 Task: Open Card Product Development Planning in Board Market Analysis for International Expansion to Workspace Customer Service Software and add a team member Softage.2@softage.net, a label Orange, a checklist Astronomy, an attachment from your computer, a color Orange and finally, add a card description 'Plan and execute company team-building retreat with a focus on personal branding' and a comment 'We should approach this task with a sense of humility, recognizing that there is always more to learn and improve upon.'. Add a start date 'Jan 06, 1900' with a due date 'Jan 13, 1900'
Action: Mouse moved to (429, 152)
Screenshot: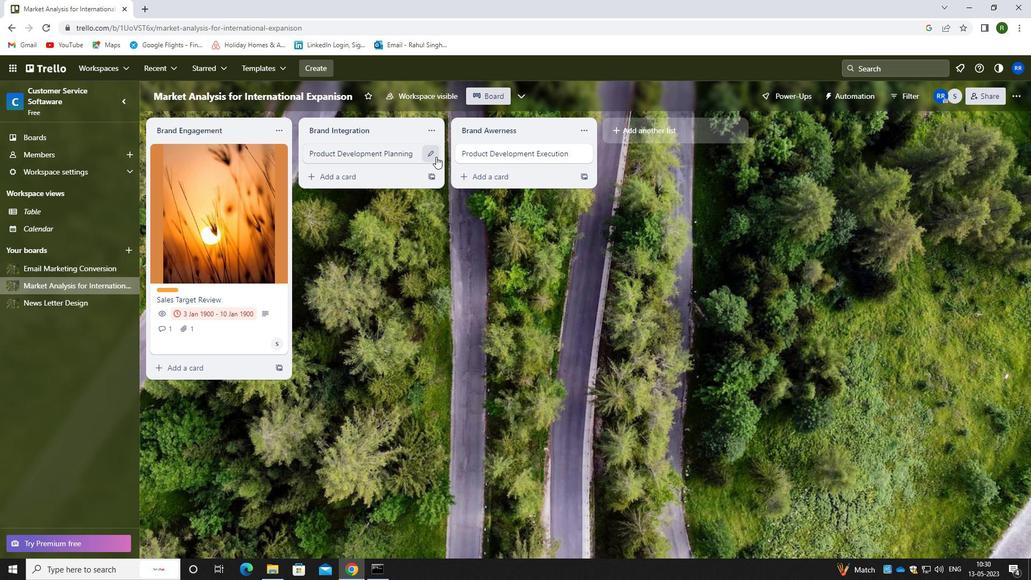 
Action: Mouse pressed left at (429, 152)
Screenshot: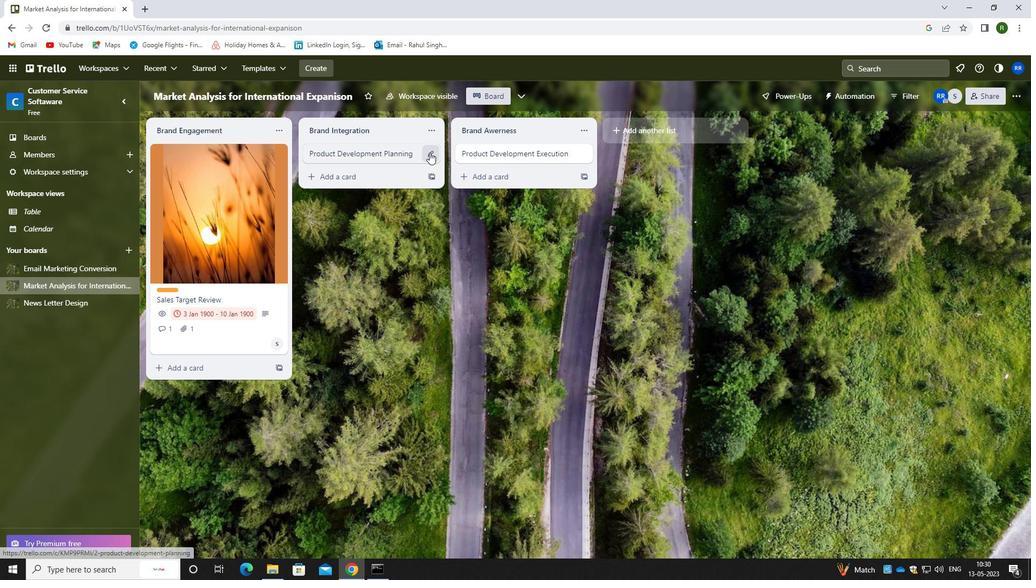 
Action: Mouse moved to (488, 152)
Screenshot: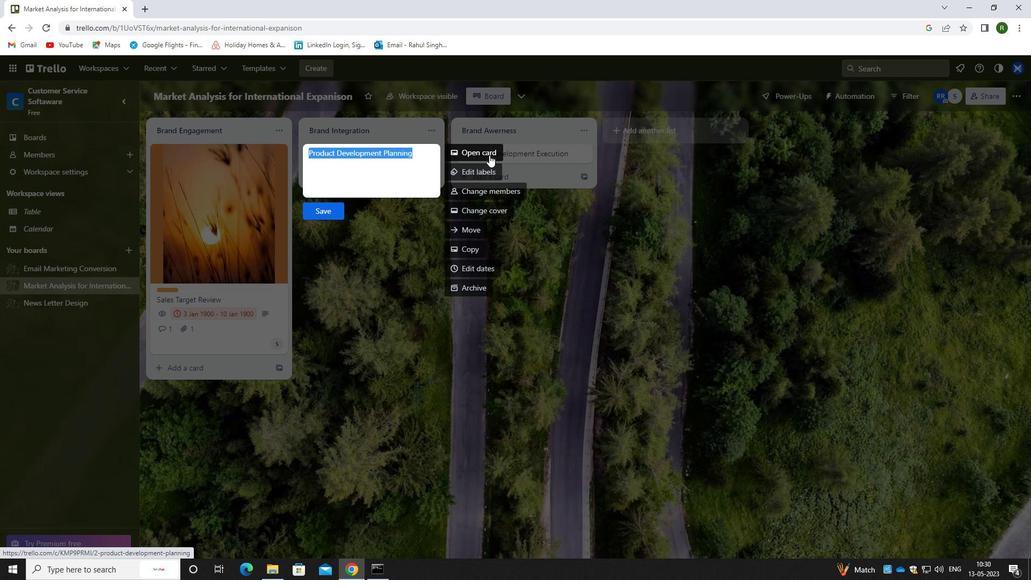 
Action: Mouse pressed left at (488, 152)
Screenshot: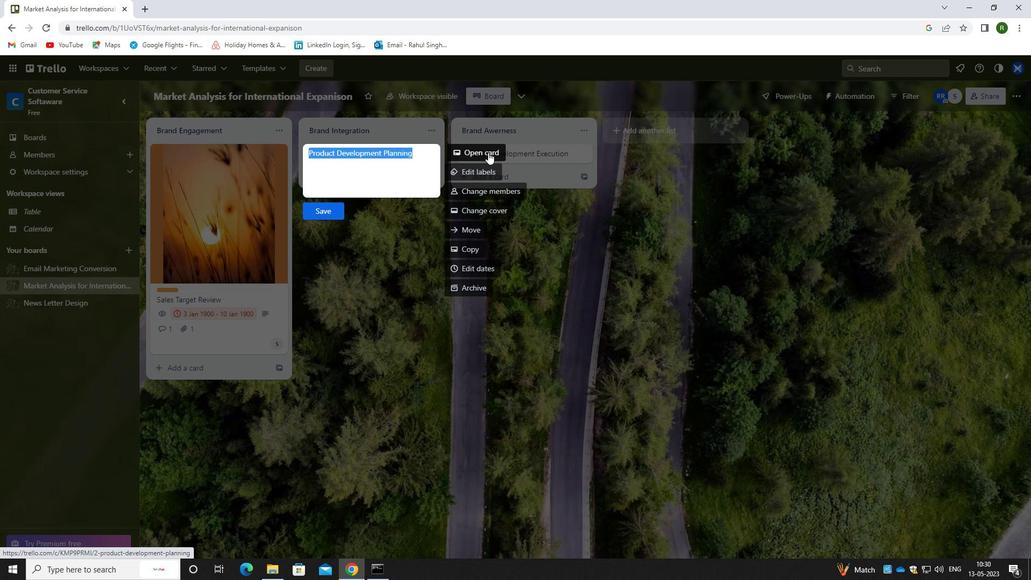 
Action: Mouse moved to (649, 187)
Screenshot: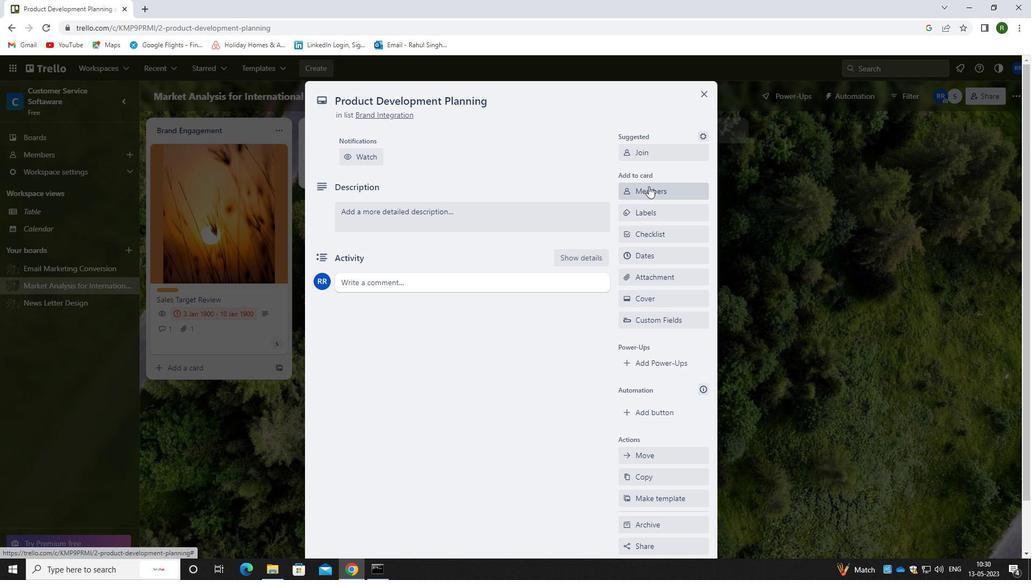 
Action: Mouse pressed left at (649, 187)
Screenshot: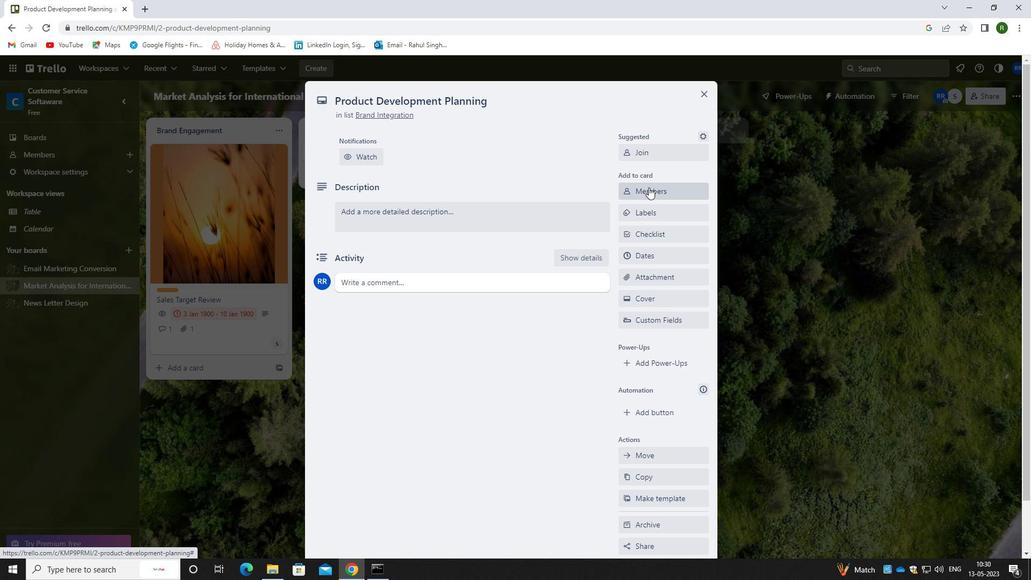 
Action: Mouse moved to (660, 247)
Screenshot: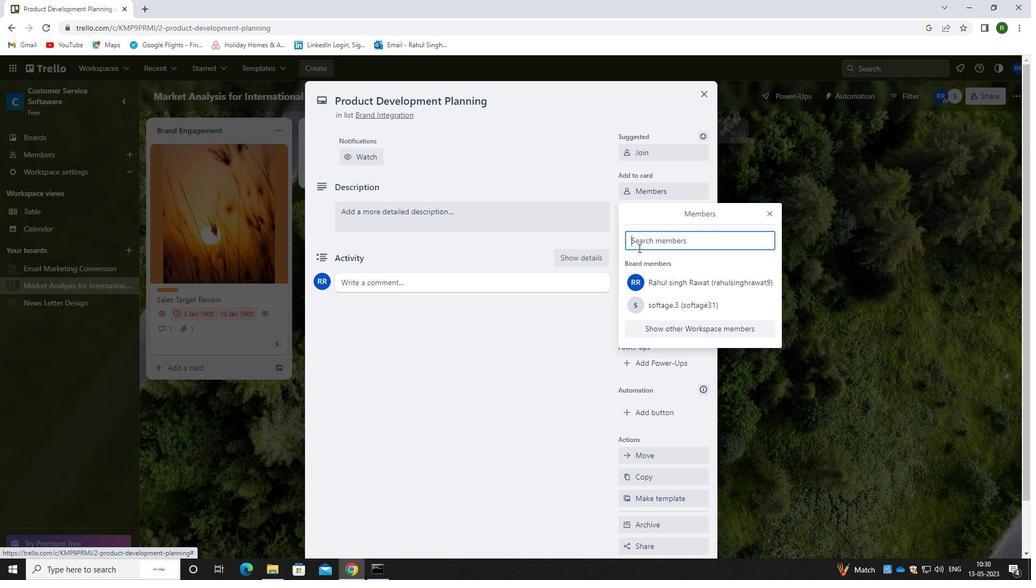 
Action: Key pressed <Key.caps_lock>s<Key.caps_lock>Oftage.2<Key.shift>@SOFTAGE.NET
Screenshot: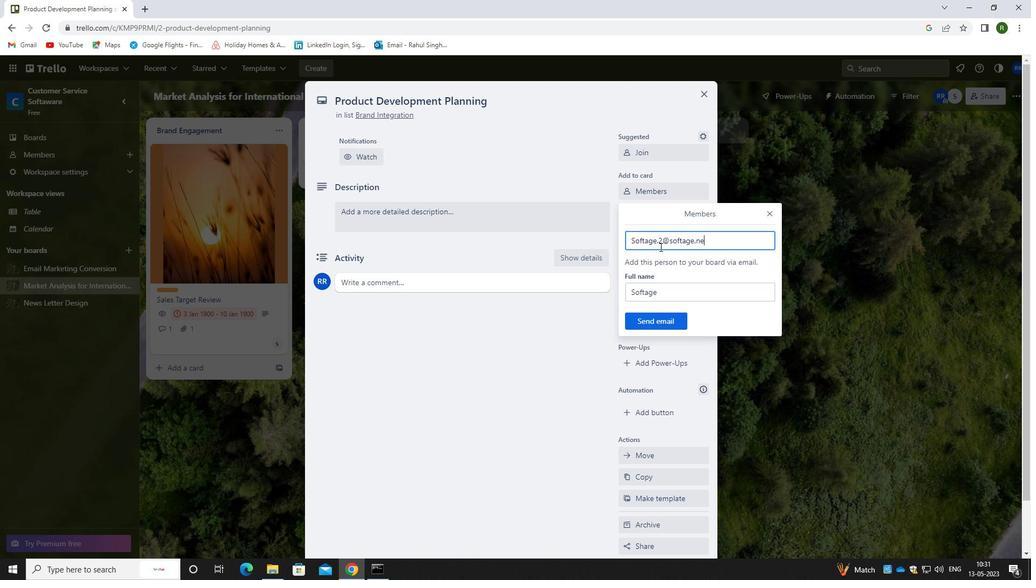
Action: Mouse moved to (666, 323)
Screenshot: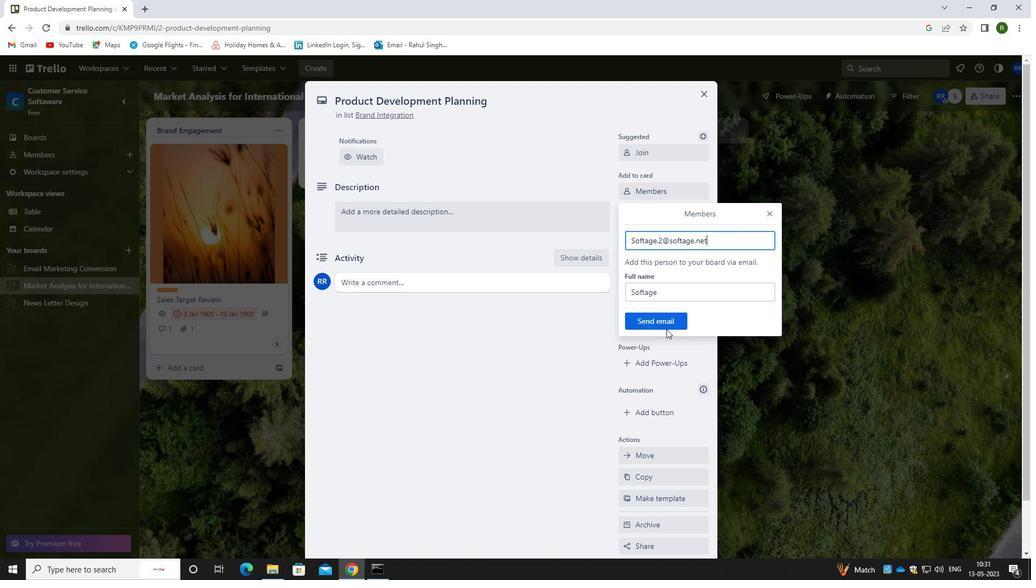 
Action: Mouse pressed left at (666, 323)
Screenshot: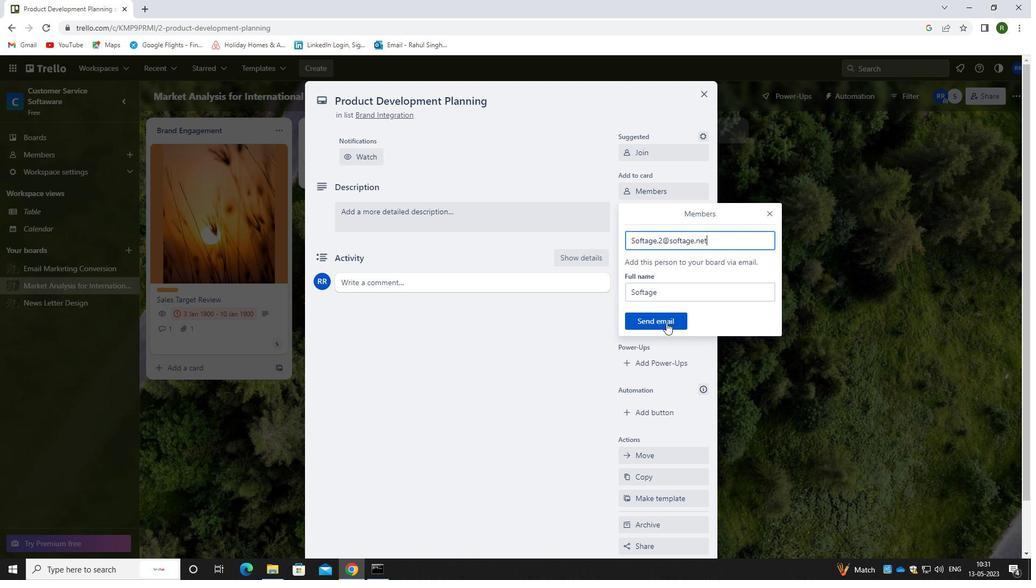 
Action: Mouse moved to (664, 217)
Screenshot: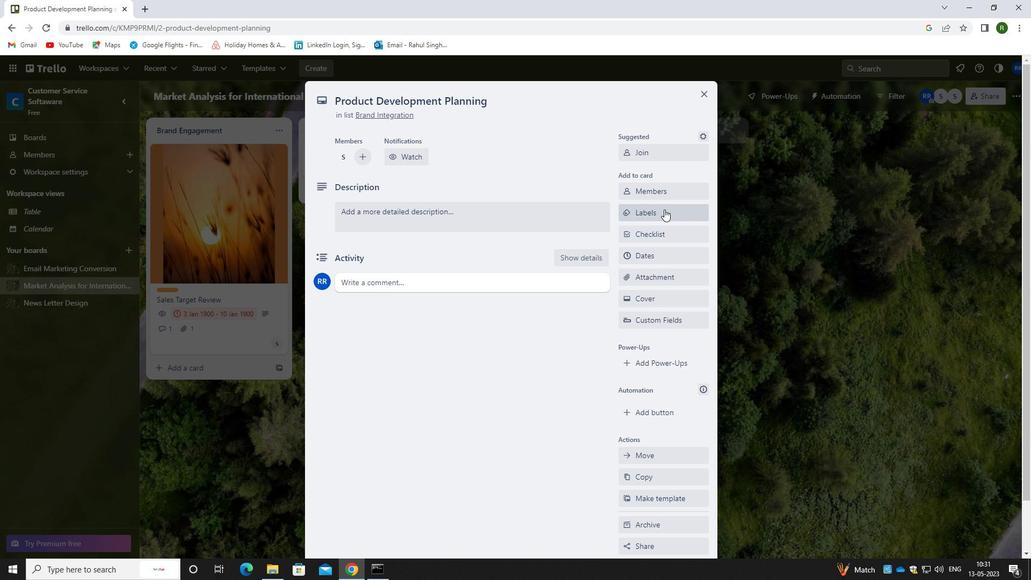 
Action: Mouse pressed left at (664, 217)
Screenshot: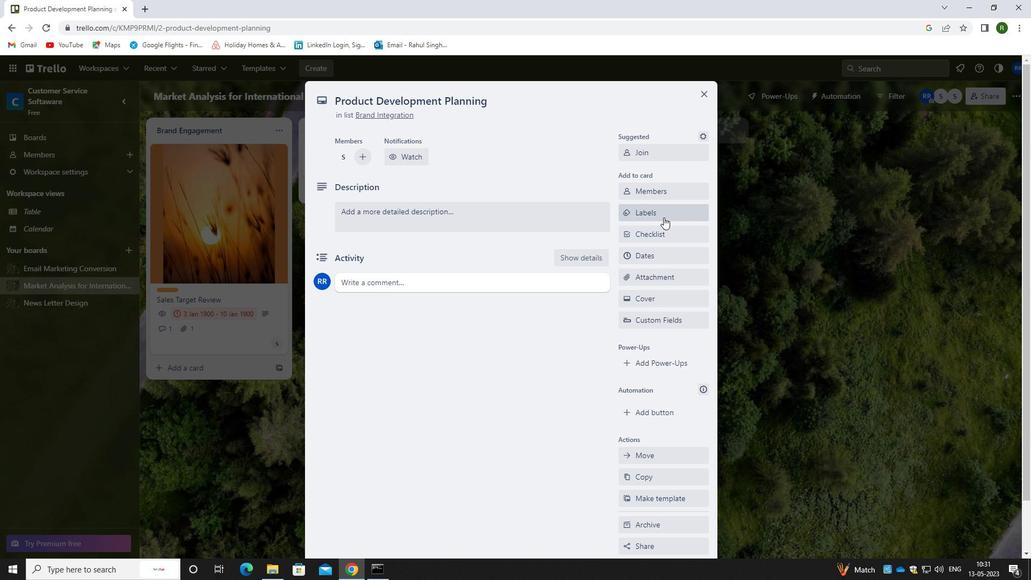 
Action: Mouse moved to (651, 237)
Screenshot: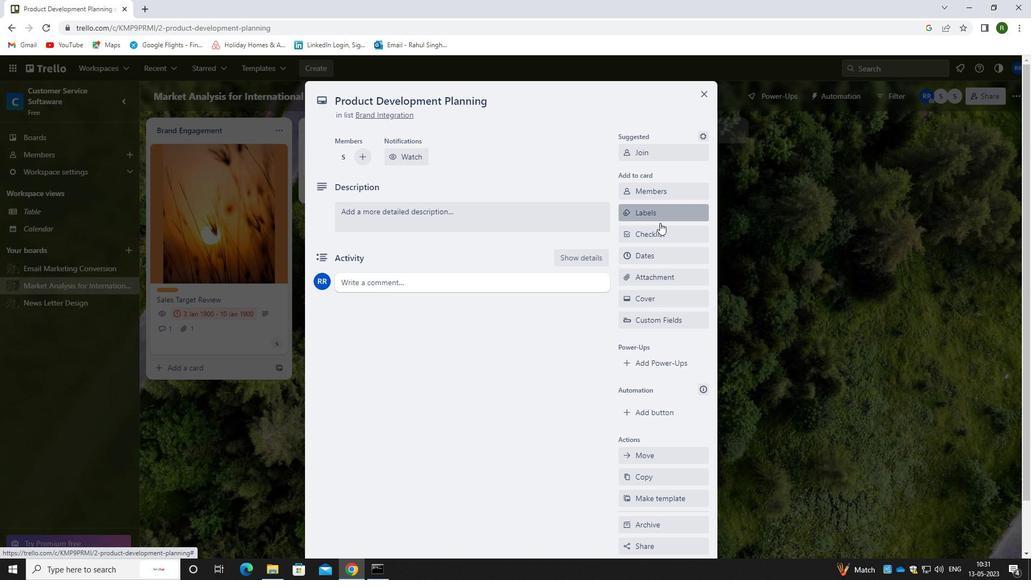 
Action: Key pressed ORANF<Key.backspace>GE
Screenshot: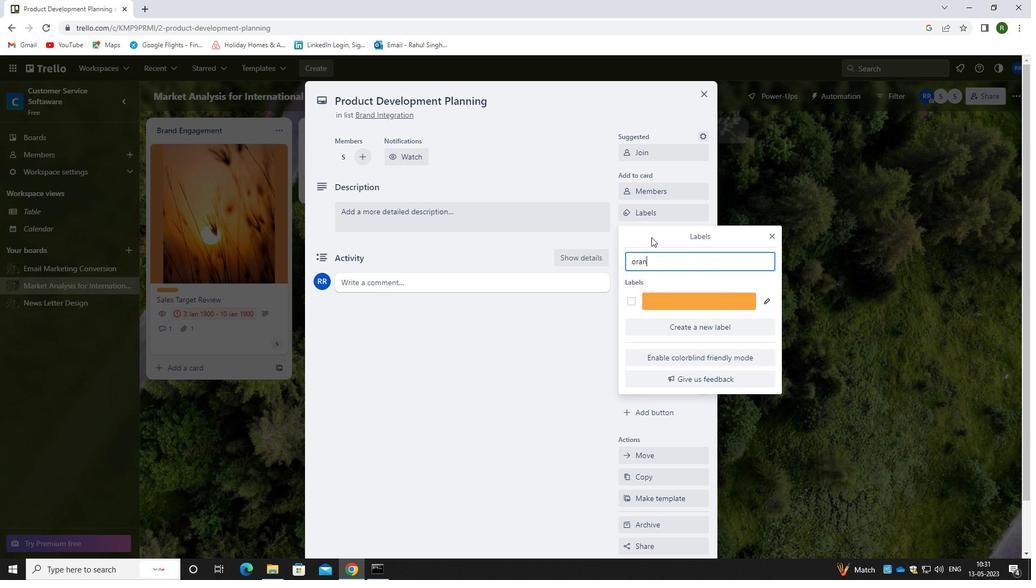 
Action: Mouse moved to (626, 299)
Screenshot: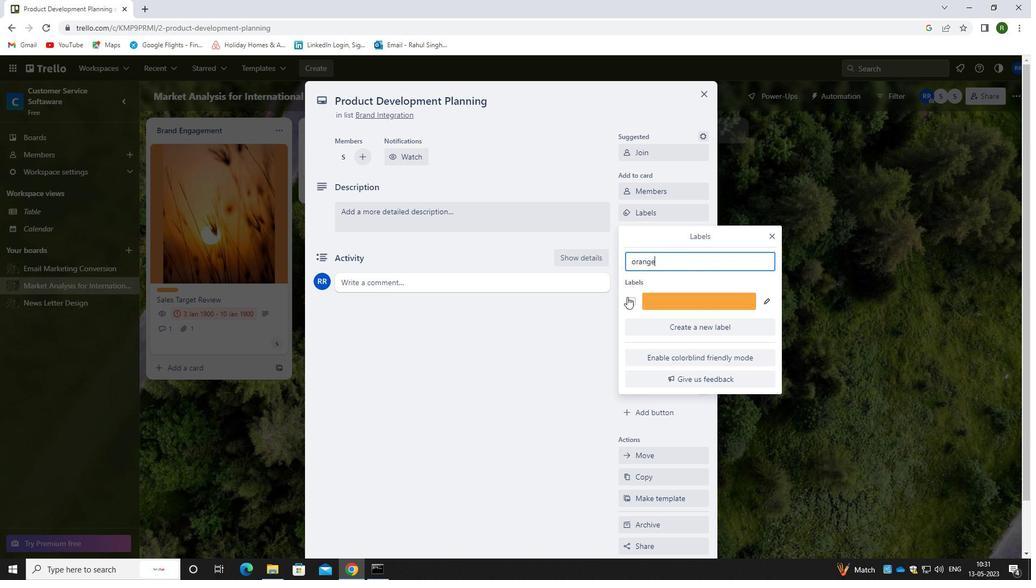
Action: Mouse pressed left at (626, 299)
Screenshot: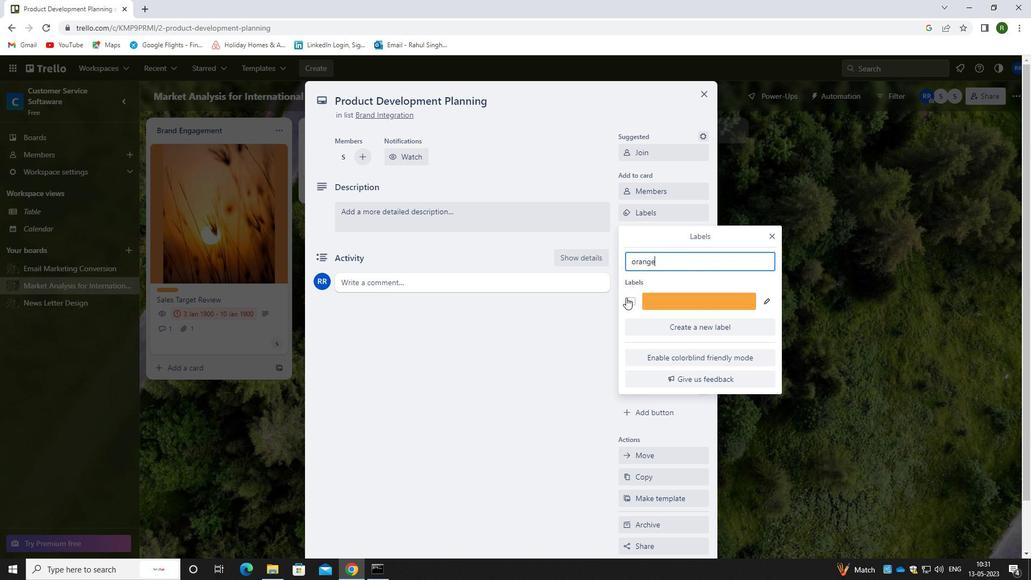 
Action: Mouse moved to (512, 460)
Screenshot: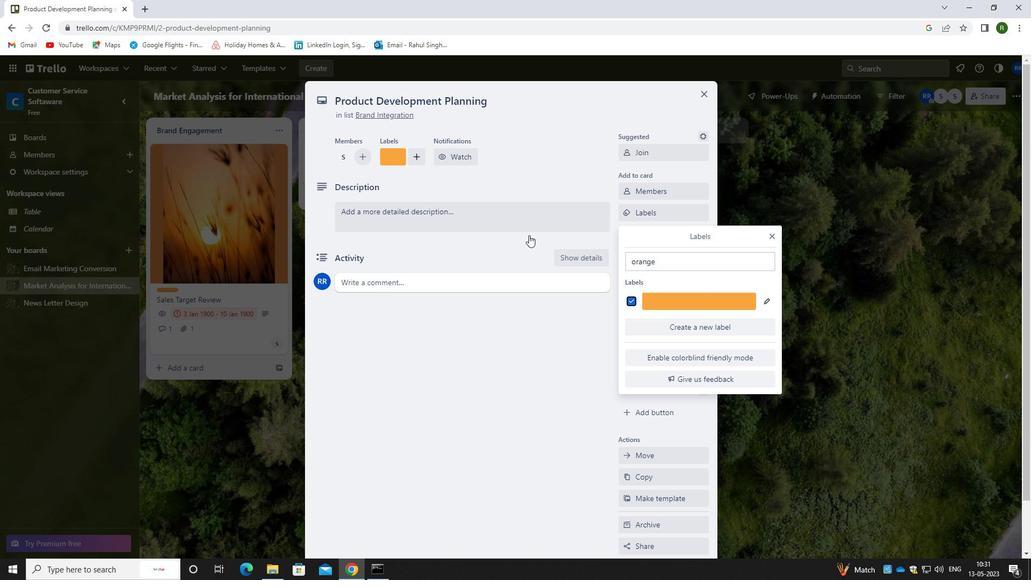 
Action: Mouse pressed left at (512, 460)
Screenshot: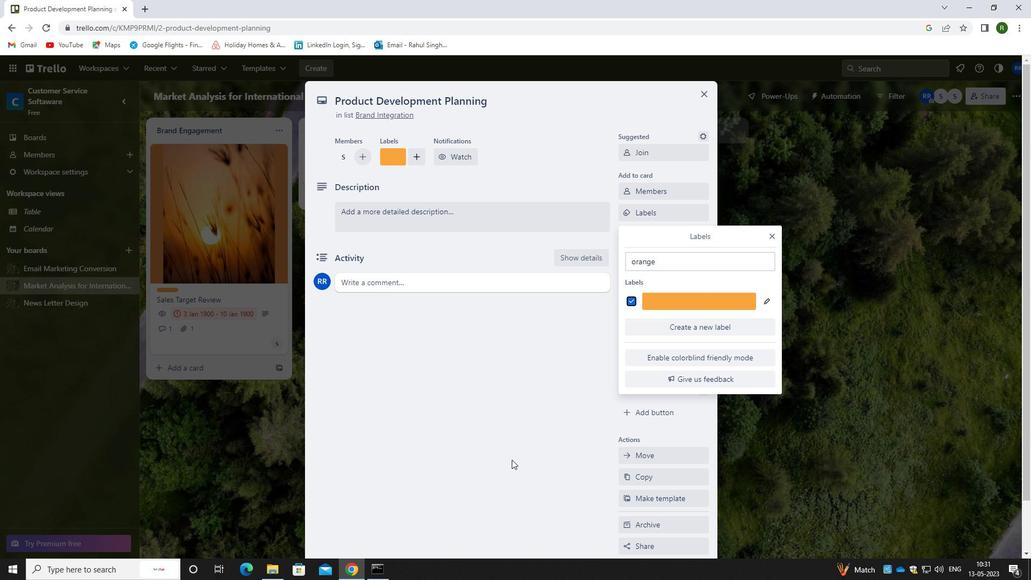 
Action: Mouse moved to (657, 229)
Screenshot: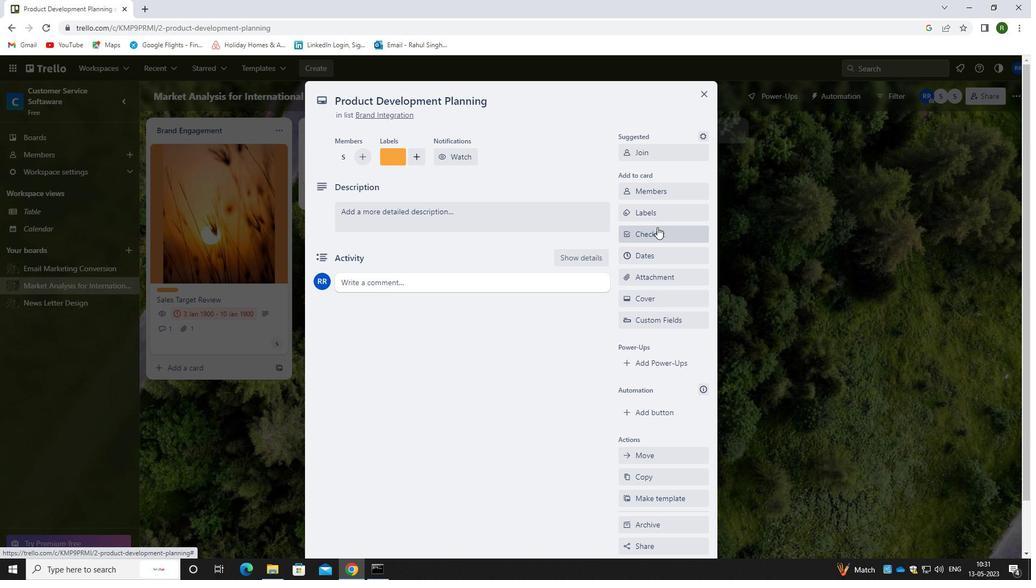 
Action: Mouse pressed left at (657, 229)
Screenshot: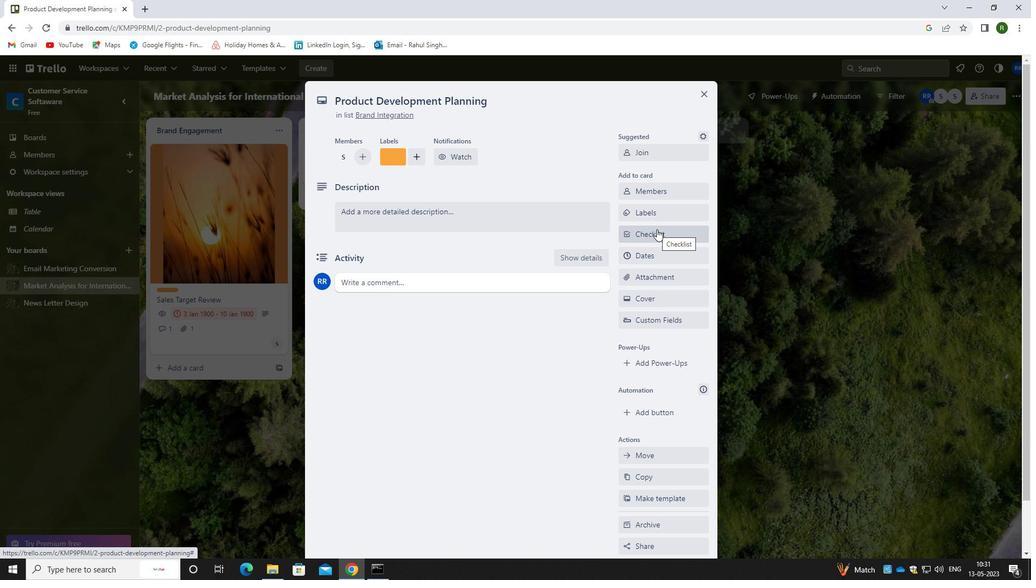 
Action: Mouse moved to (495, 411)
Screenshot: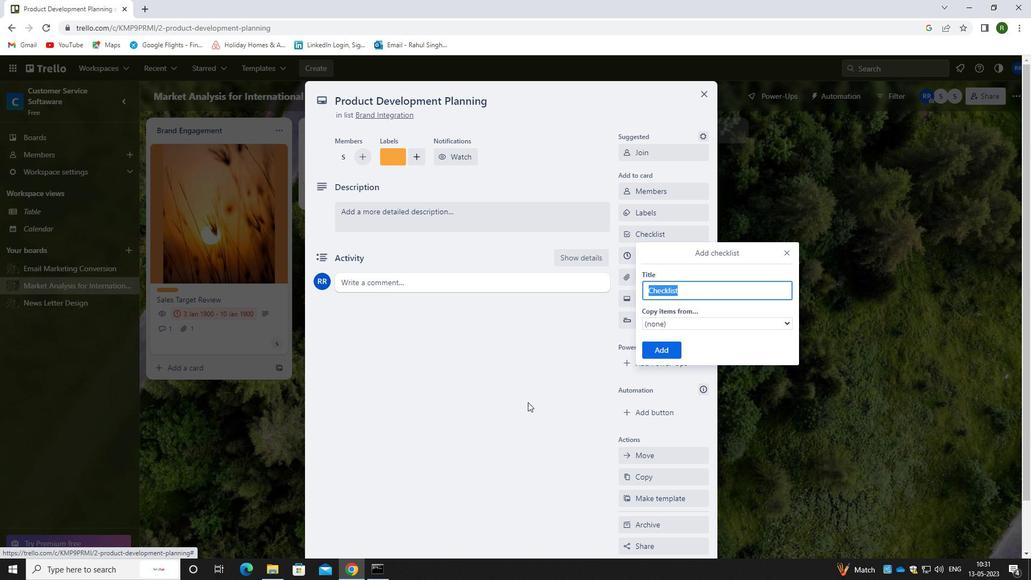 
Action: Key pressed <Key.shift>ASTR
Screenshot: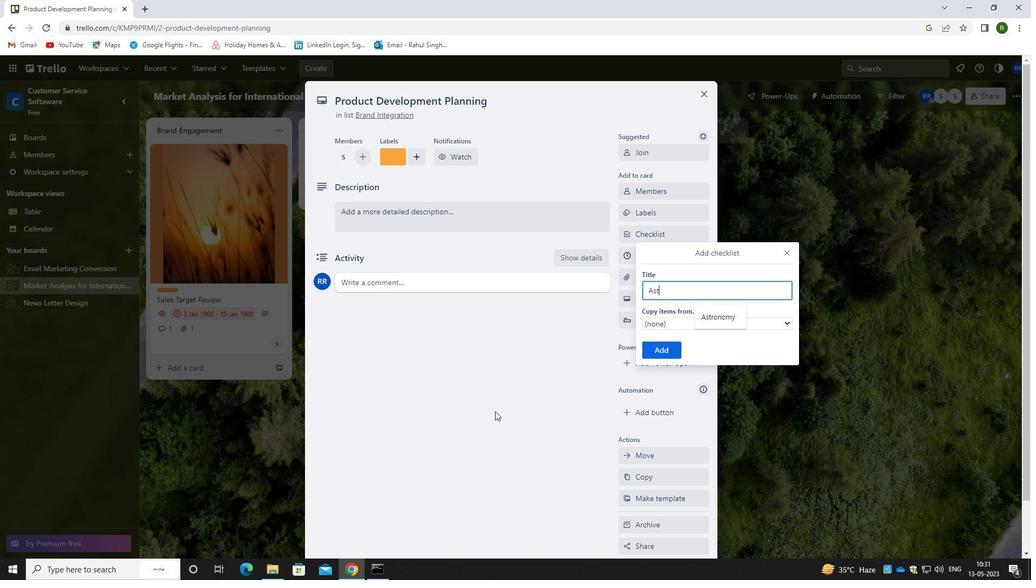 
Action: Mouse moved to (733, 322)
Screenshot: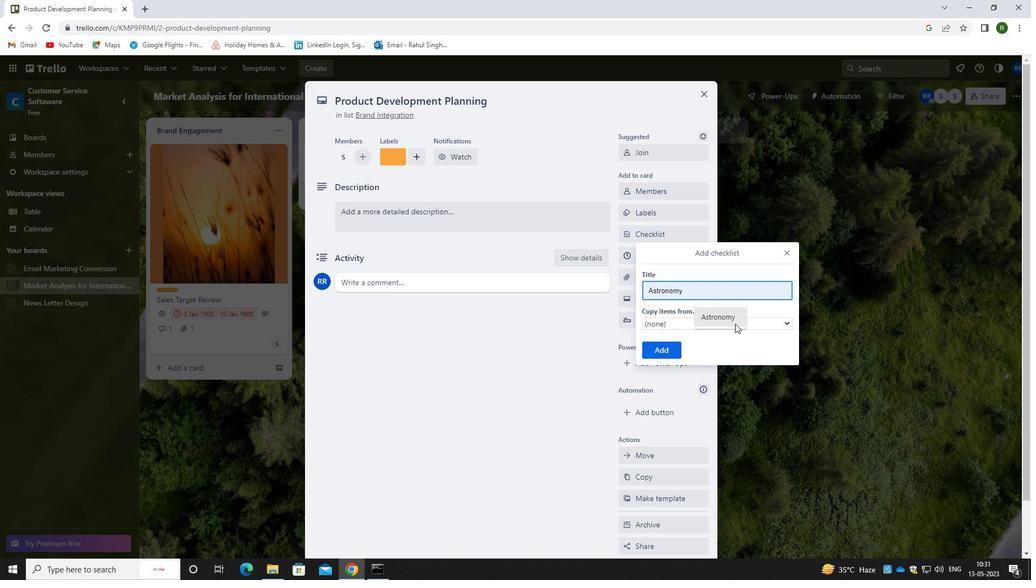 
Action: Mouse pressed left at (733, 322)
Screenshot: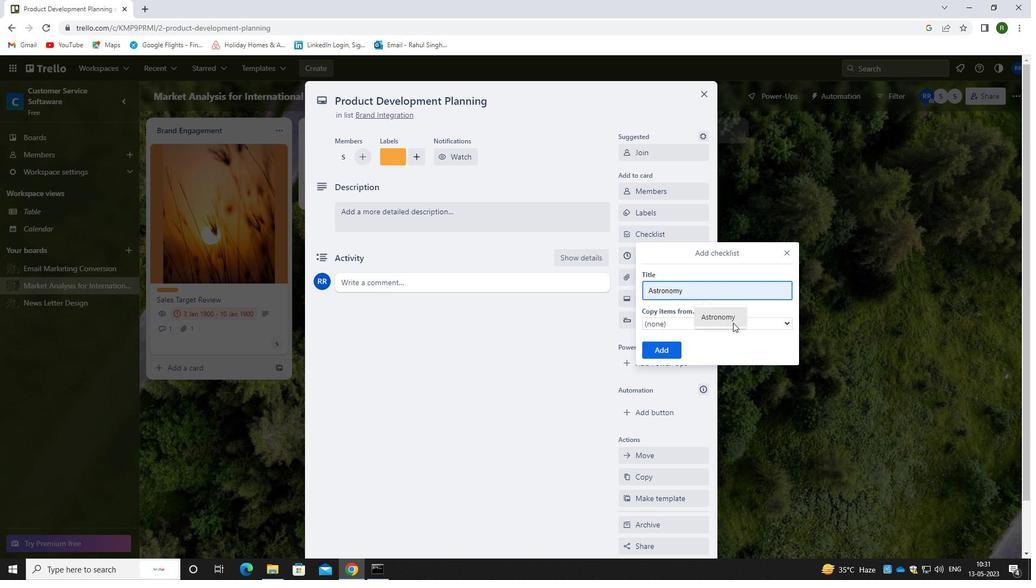 
Action: Mouse moved to (670, 350)
Screenshot: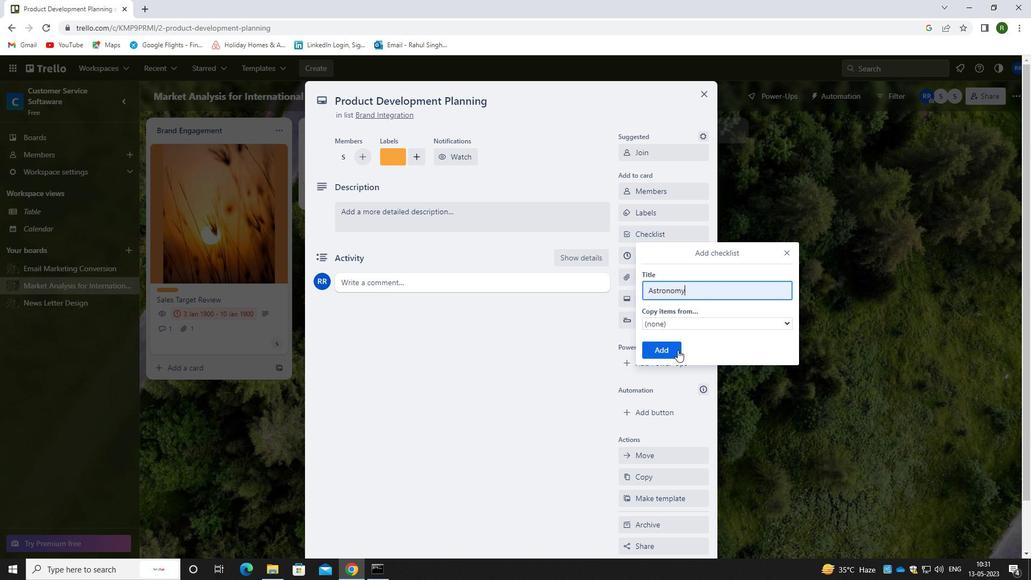 
Action: Mouse pressed left at (670, 350)
Screenshot: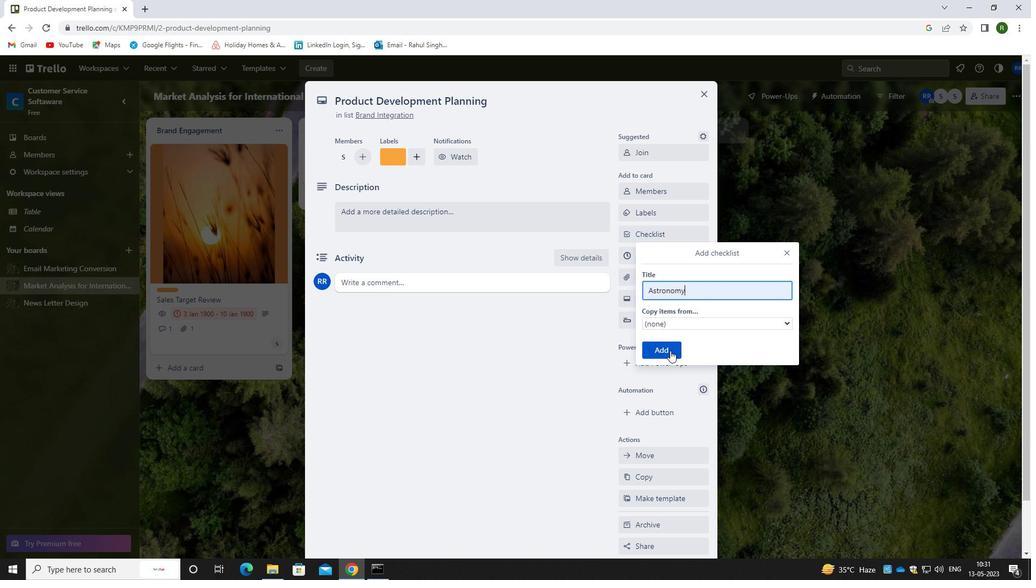 
Action: Mouse moved to (663, 278)
Screenshot: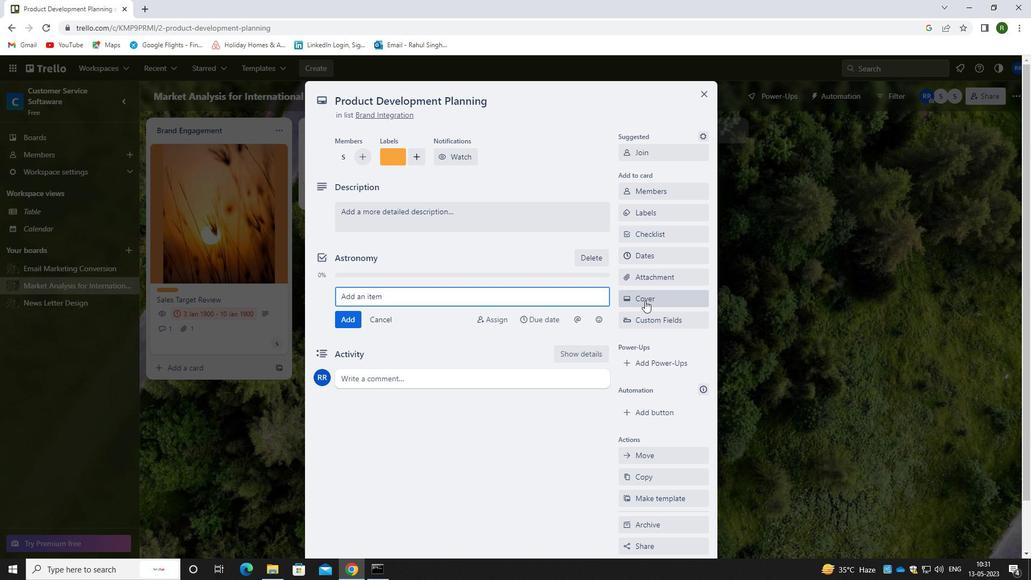 
Action: Mouse pressed left at (663, 278)
Screenshot: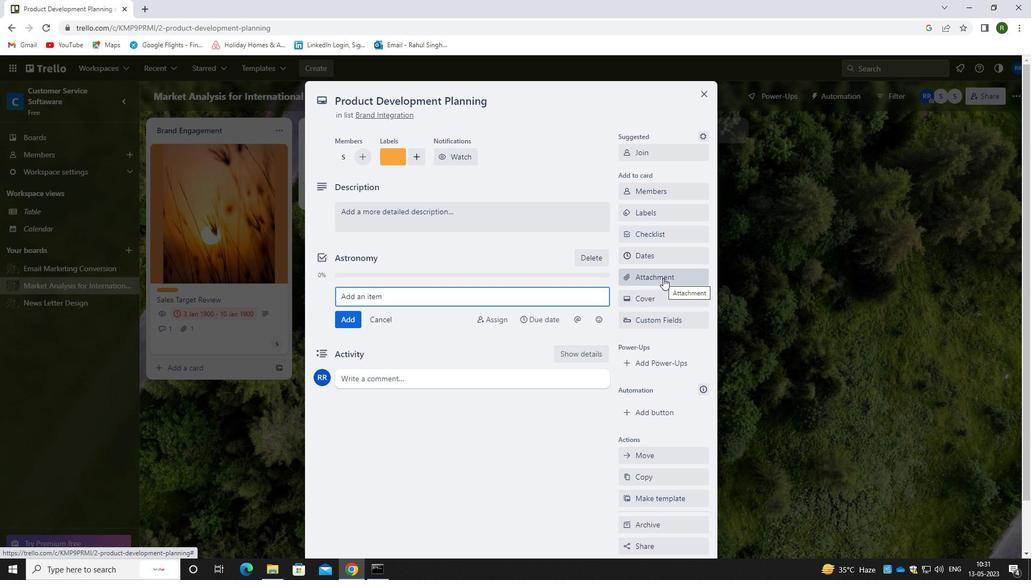 
Action: Mouse moved to (658, 326)
Screenshot: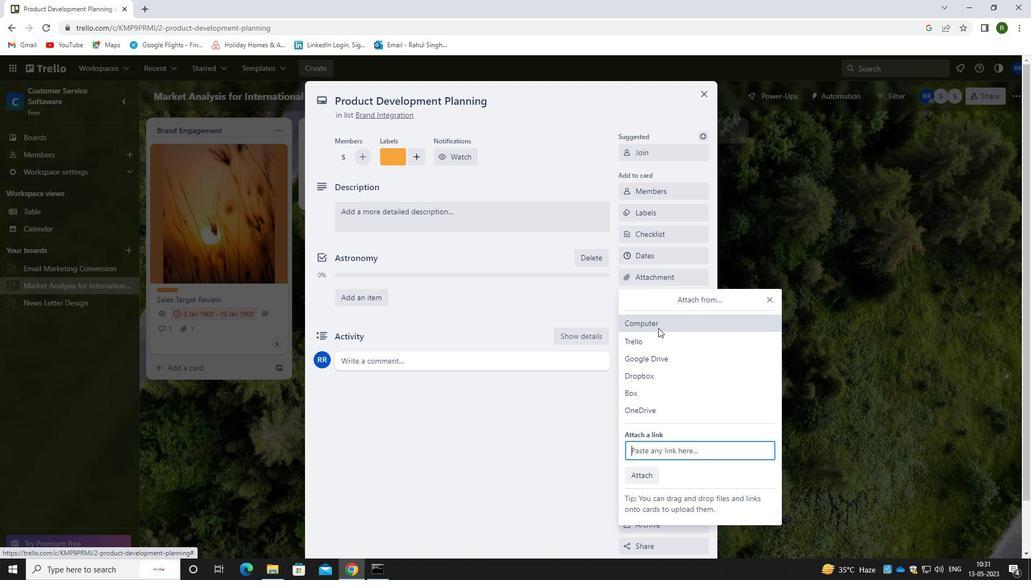 
Action: Mouse pressed left at (658, 326)
Screenshot: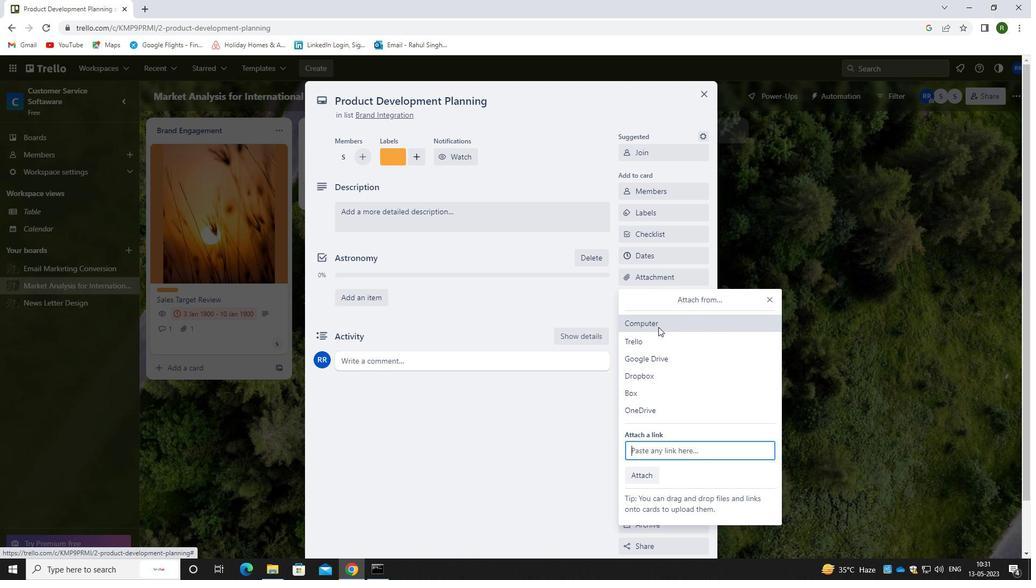 
Action: Mouse moved to (197, 113)
Screenshot: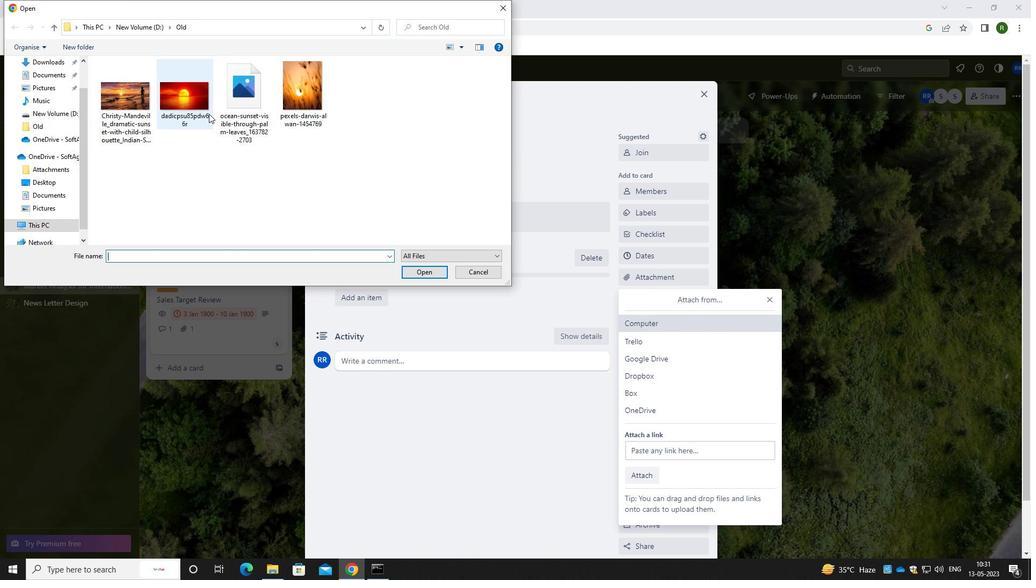 
Action: Mouse pressed left at (197, 113)
Screenshot: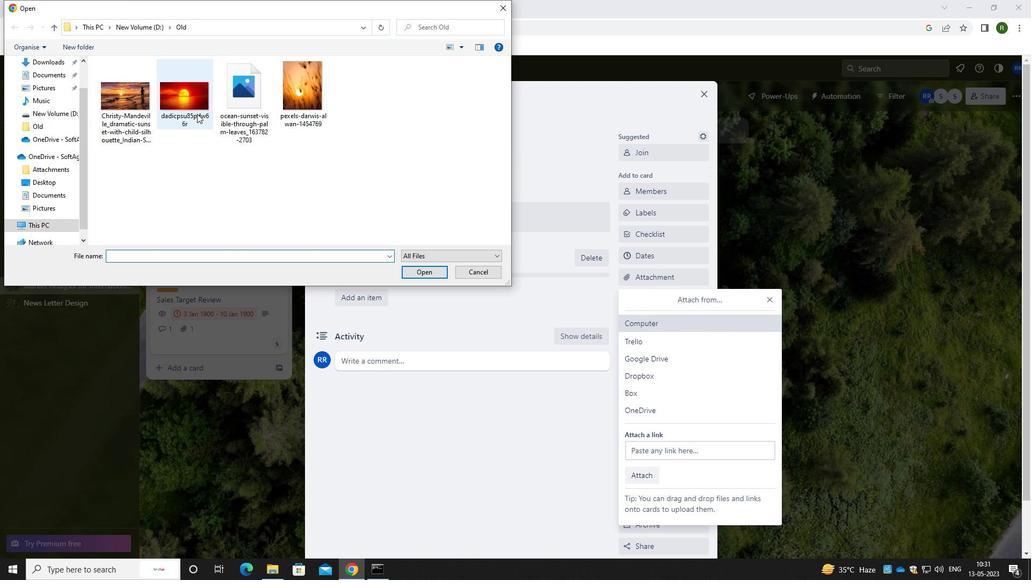 
Action: Mouse moved to (423, 274)
Screenshot: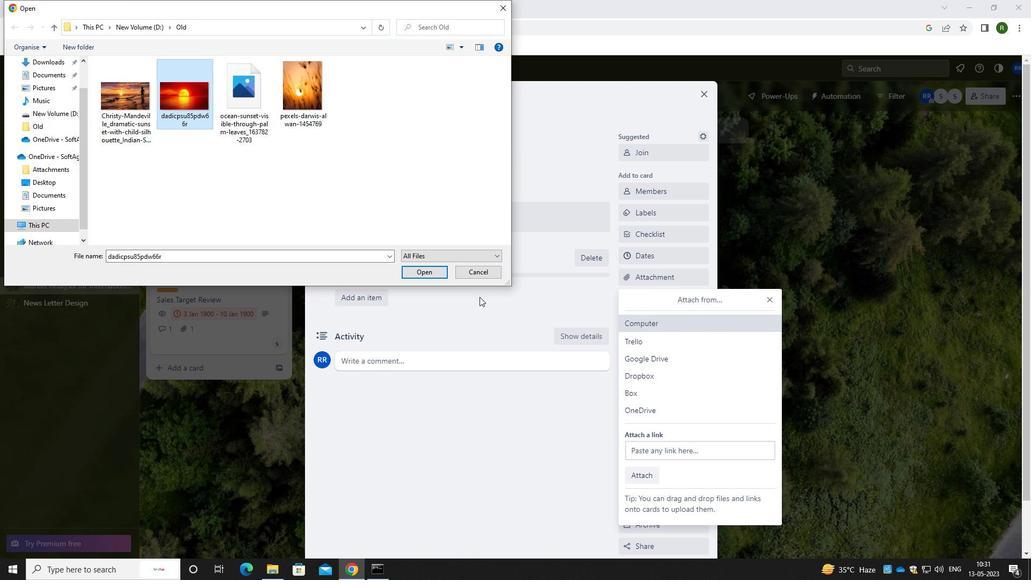 
Action: Mouse pressed left at (423, 274)
Screenshot: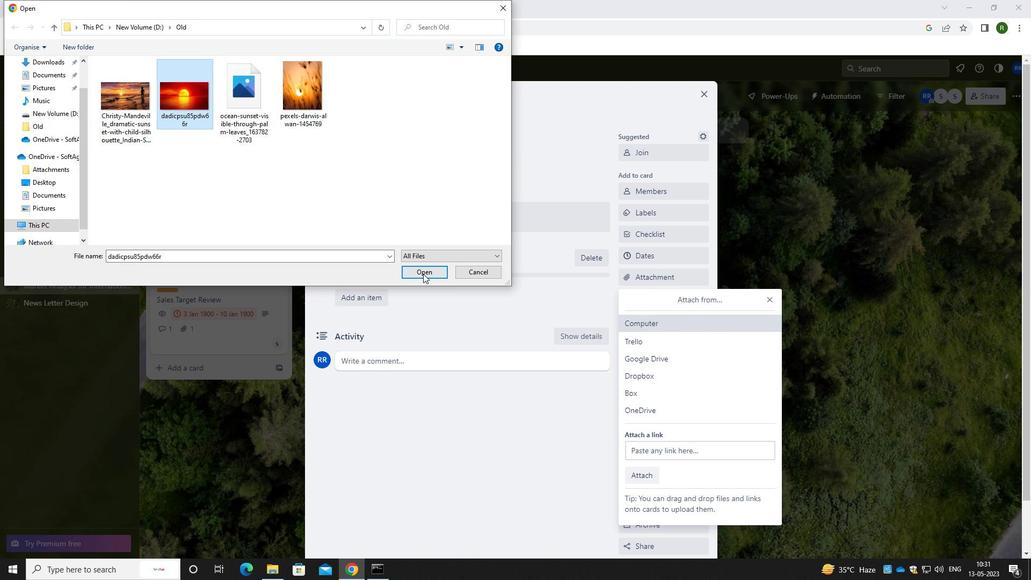 
Action: Mouse moved to (397, 295)
Screenshot: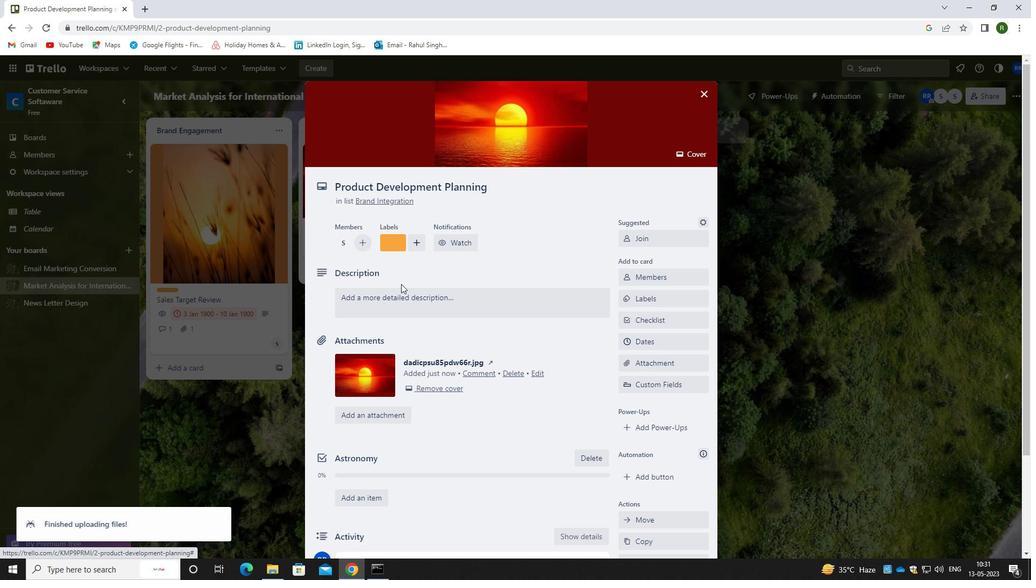 
Action: Mouse pressed left at (397, 295)
Screenshot: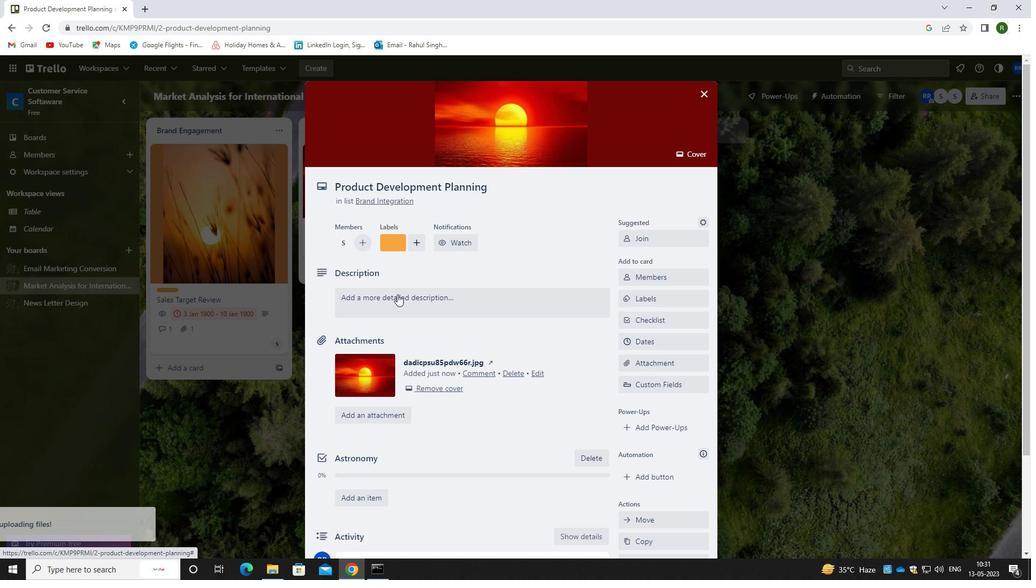 
Action: Mouse moved to (394, 340)
Screenshot: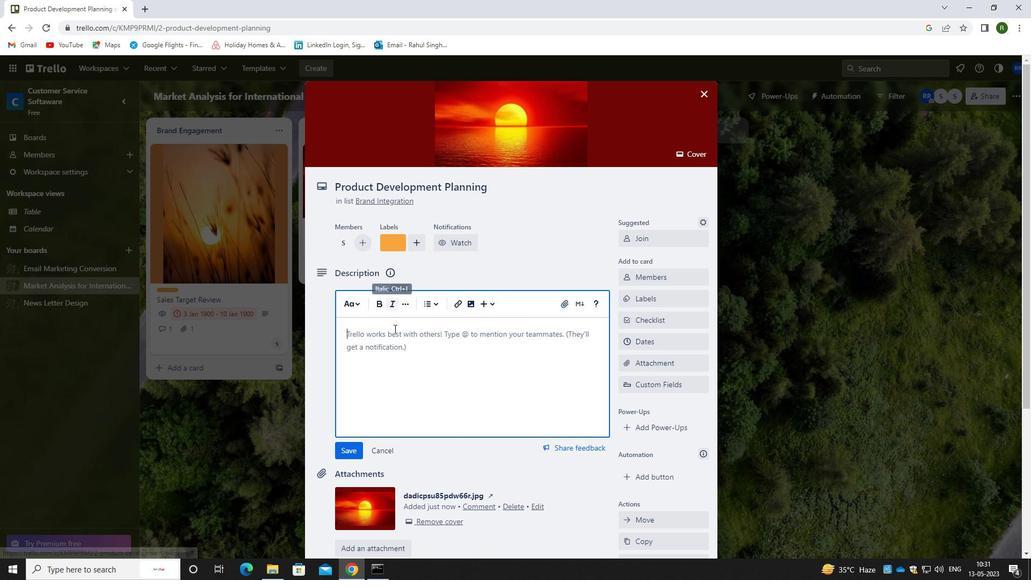 
Action: Mouse pressed left at (394, 340)
Screenshot: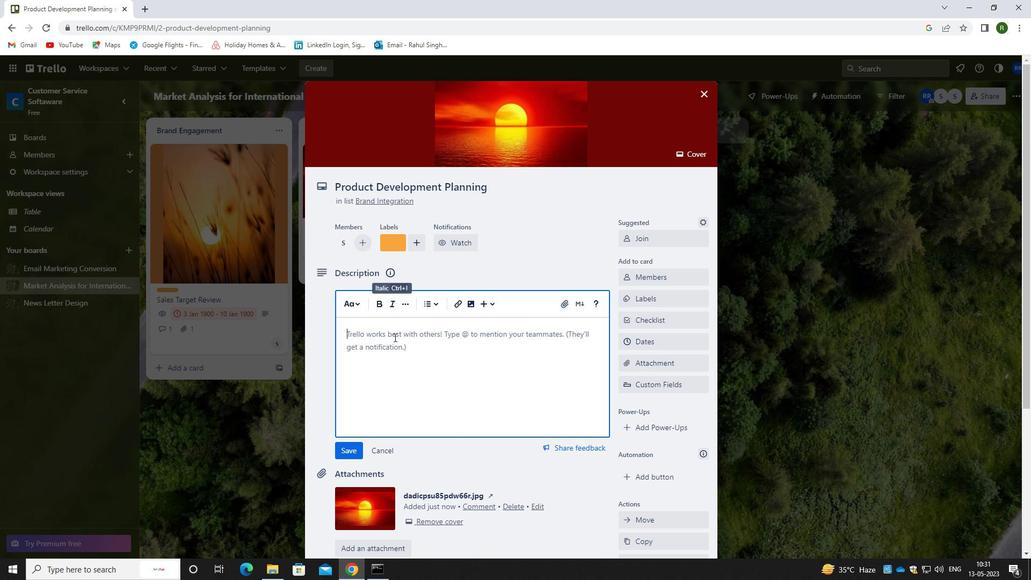 
Action: Key pressed <Key.caps_lock>P<Key.caps_lock>LAN<Key.space>AND<Key.space><Key.caps_lock>E<Key.backspace><Key.caps_lock>EXECUTE<Key.space>COMPANY<Key.space>TEAM<Key.space>BUILDING<Key.space>RETREAT<Key.space>WITH<Key.space>A<Key.space>FOCUS<Key.space>ON<Key.space>PERSONAL<Key.space>BRANDING
Screenshot: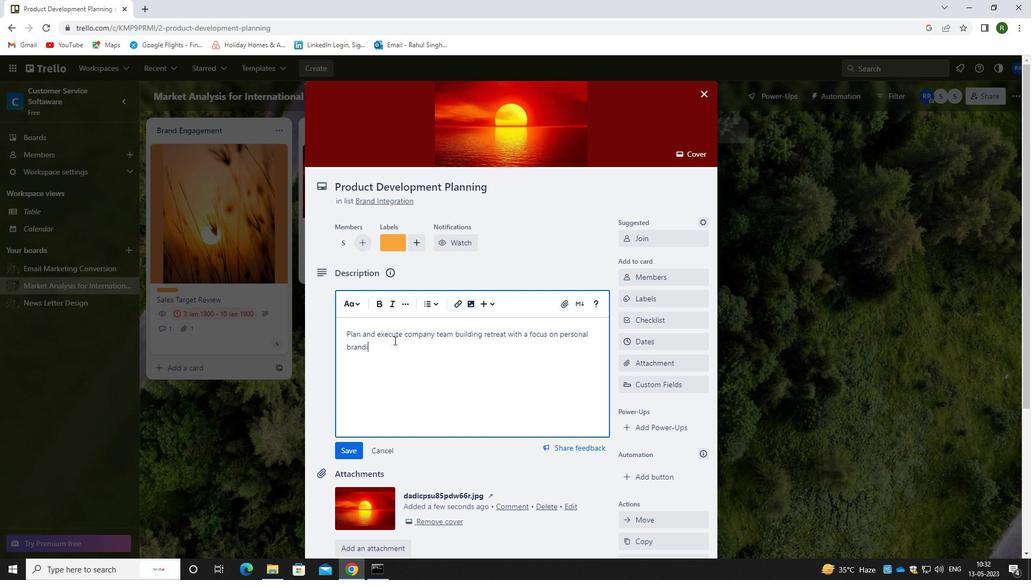 
Action: Mouse moved to (352, 454)
Screenshot: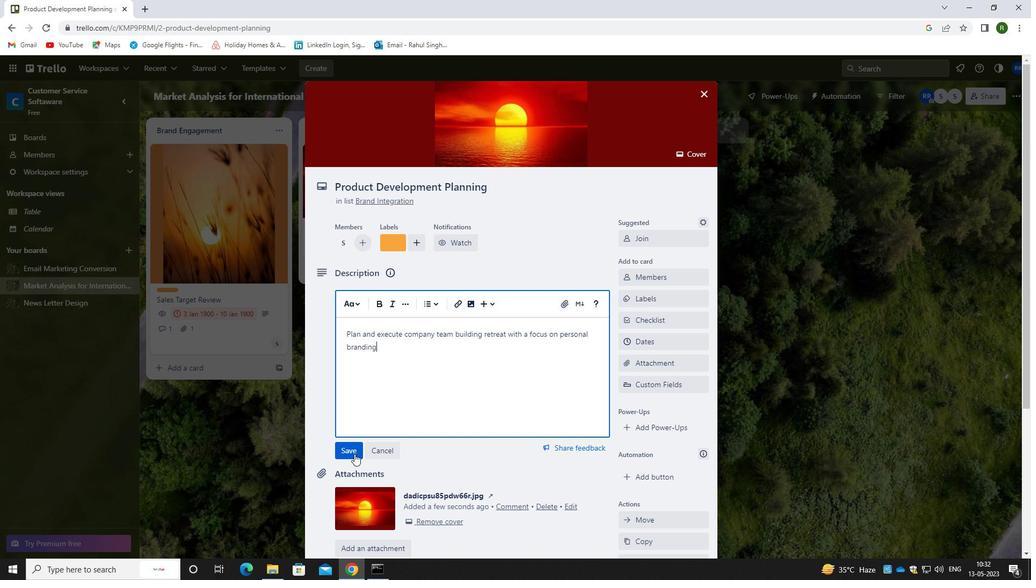 
Action: Mouse pressed left at (352, 454)
Screenshot: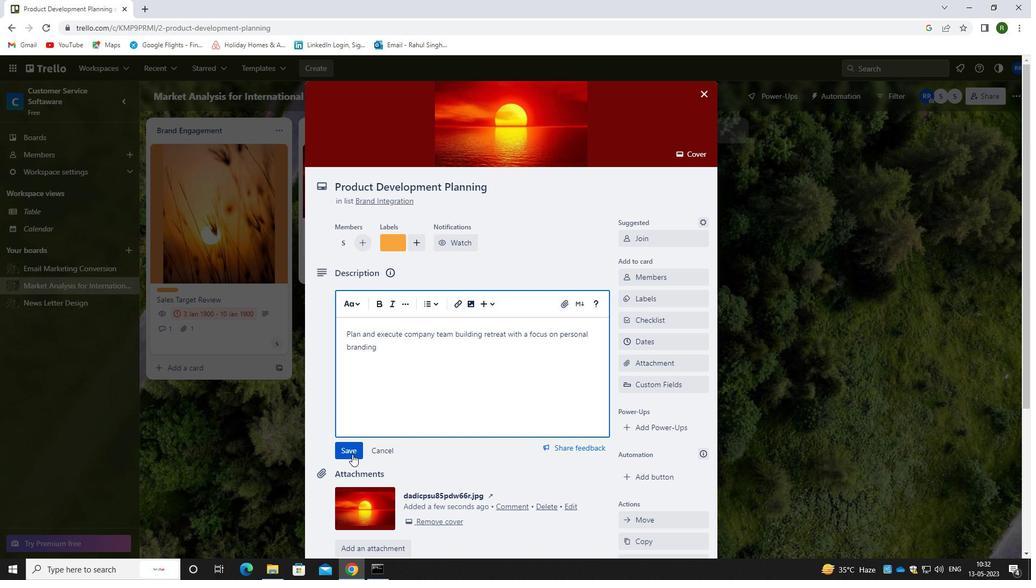 
Action: Mouse moved to (451, 407)
Screenshot: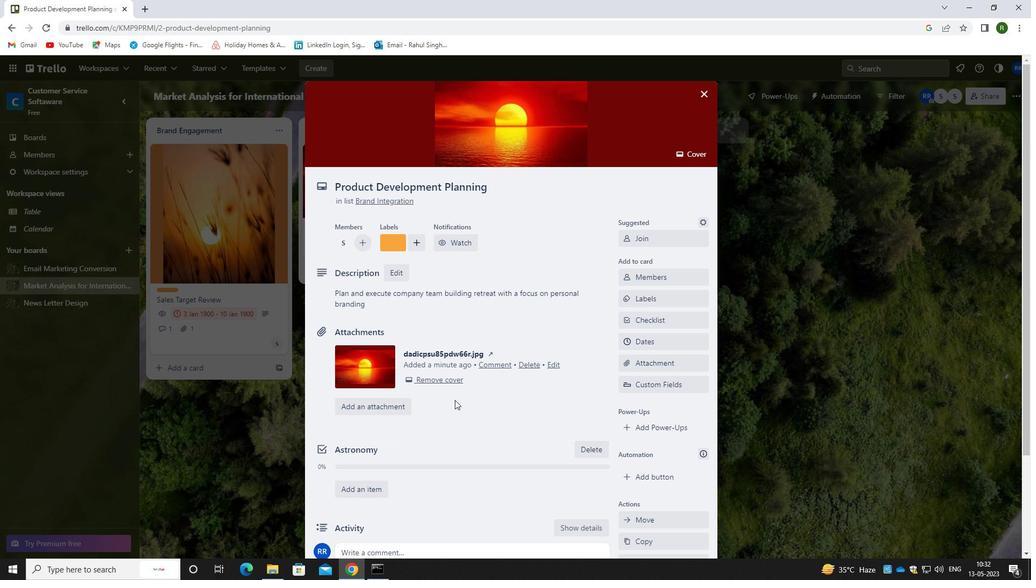 
Action: Mouse scrolled (451, 407) with delta (0, 0)
Screenshot: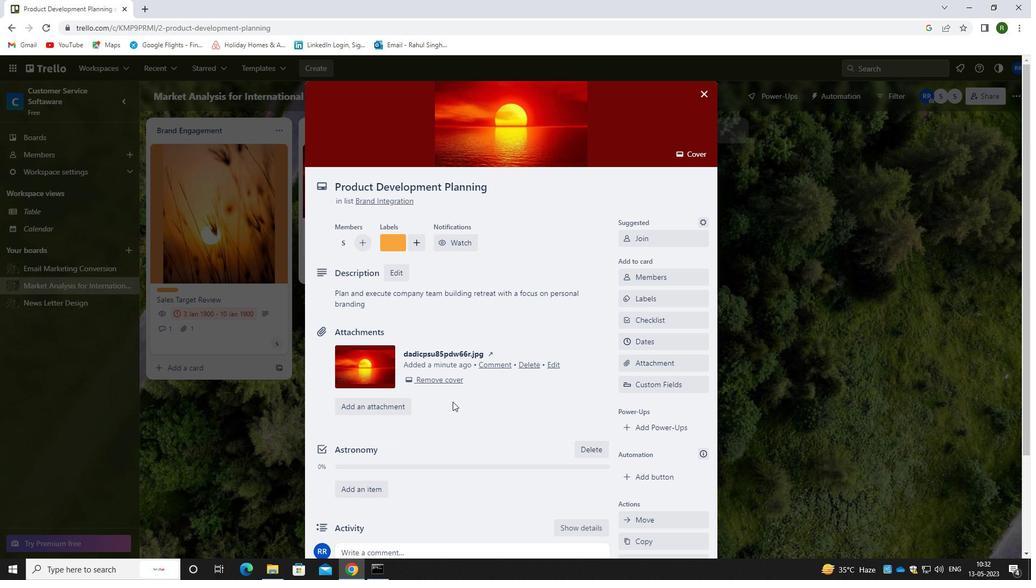 
Action: Mouse moved to (451, 410)
Screenshot: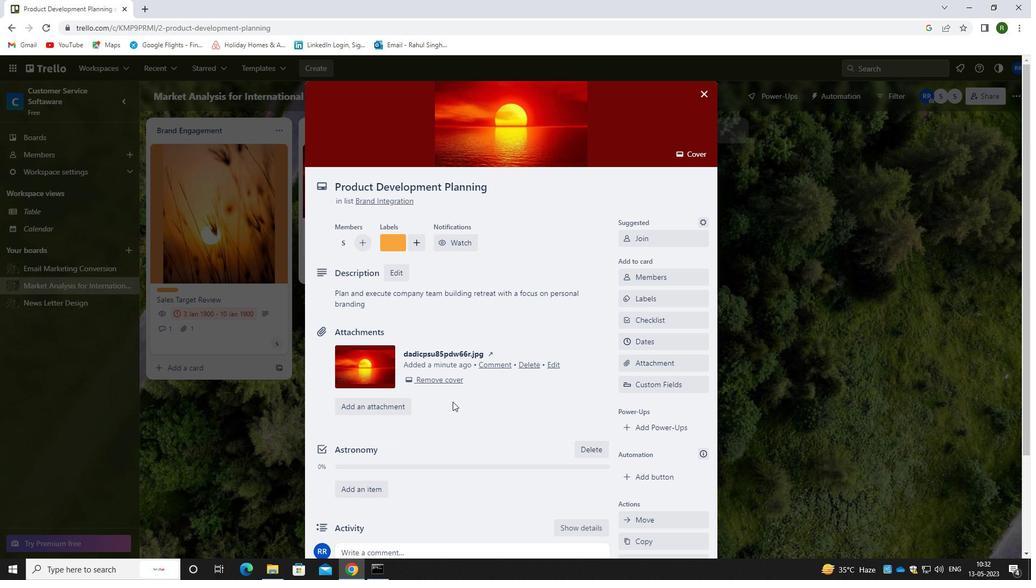 
Action: Mouse scrolled (451, 410) with delta (0, 0)
Screenshot: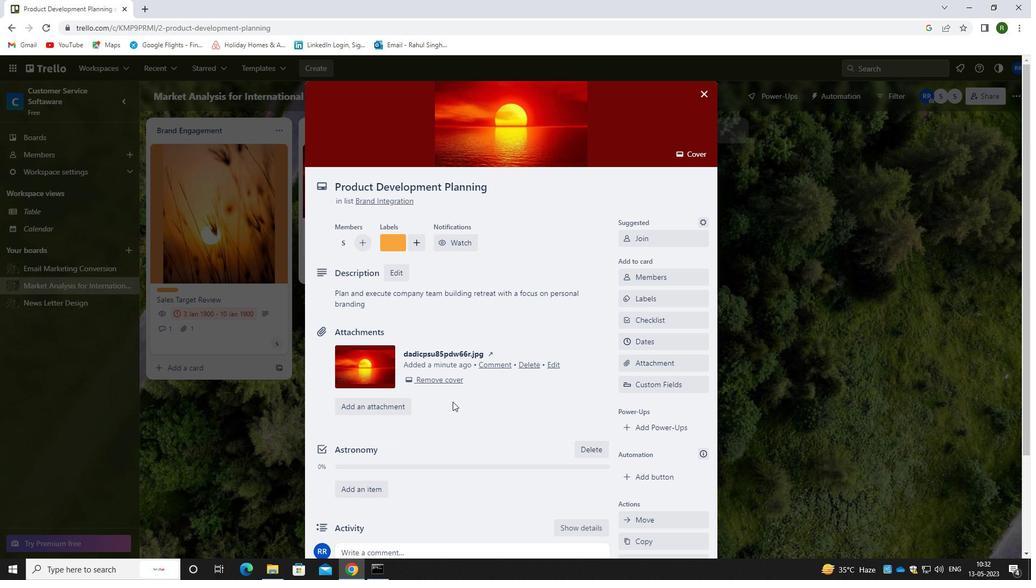 
Action: Mouse moved to (396, 445)
Screenshot: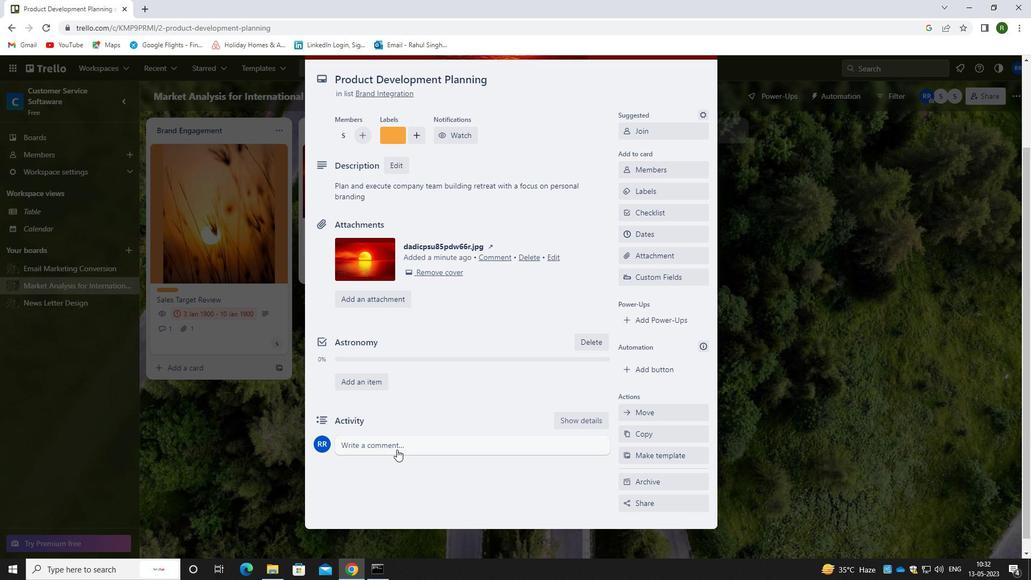 
Action: Mouse pressed left at (396, 445)
Screenshot: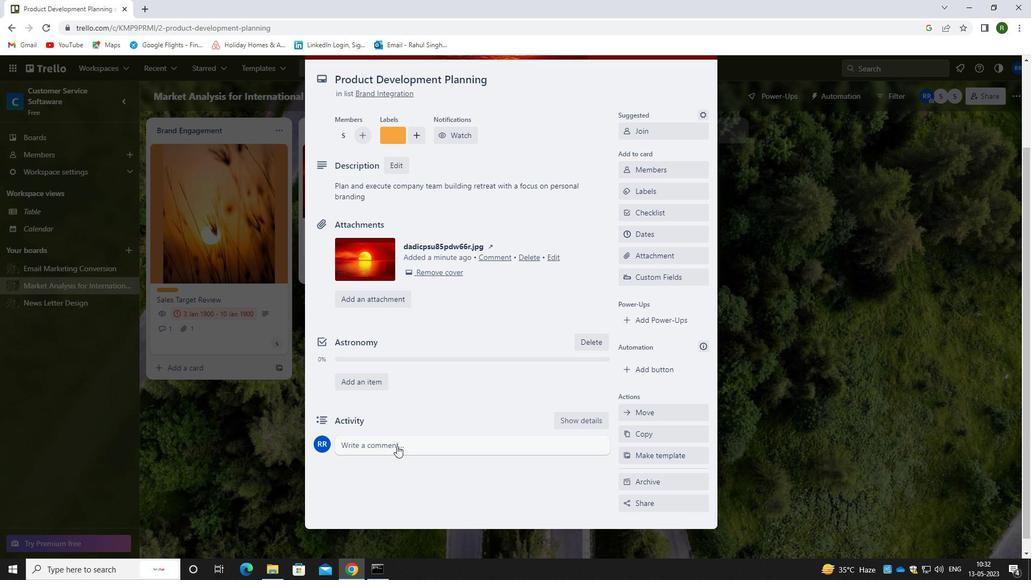 
Action: Mouse moved to (396, 478)
Screenshot: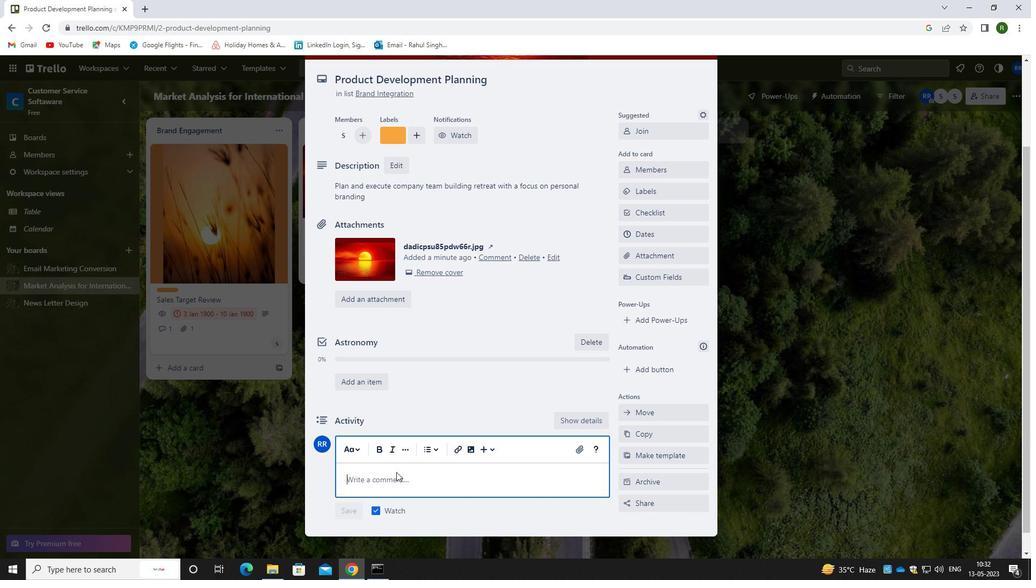 
Action: Mouse pressed left at (396, 478)
Screenshot: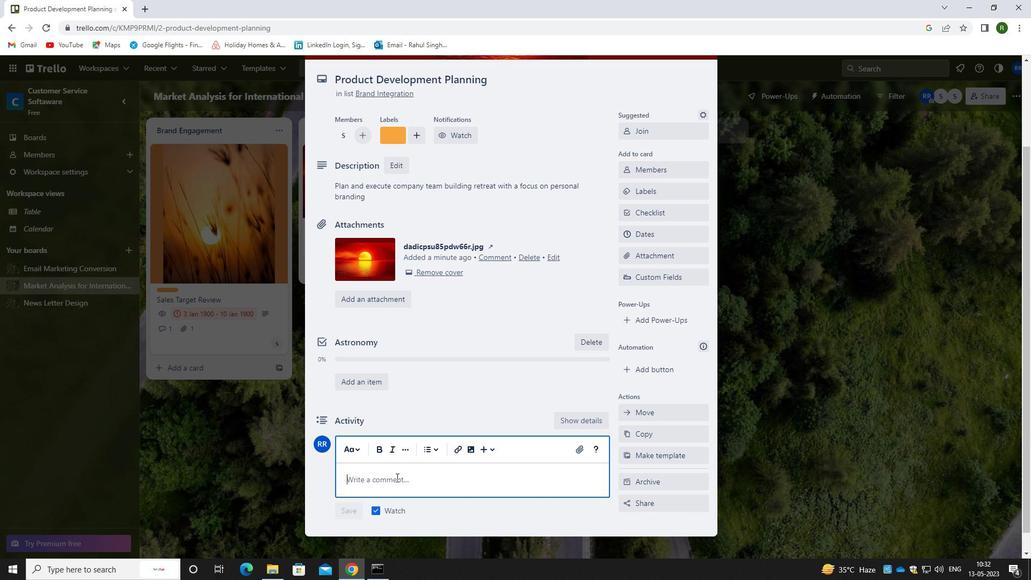 
Action: Key pressed <Key.caps_lock>W<Key.caps_lock>E<Key.space>SHOULD<Key.space>APPROACH<Key.space>THIS<Key.space>TASK<Key.space>WITH<Key.space>A<Key.space>SENSE<Key.space>OF<Key.space>HUMILITY,<Key.space>RECOGI<Key.backspace>NIZJ<Key.backspace>ING<Key.space>THAT<Key.space>THERE<Key.space>IS<Key.space>ALWAYS<Key.space>MORE<Key.space>TO<Key.space>LEARN<Key.space>TO<Key.space>IMPROVE<Key.space>Y<Key.backspace>UPON.
Screenshot: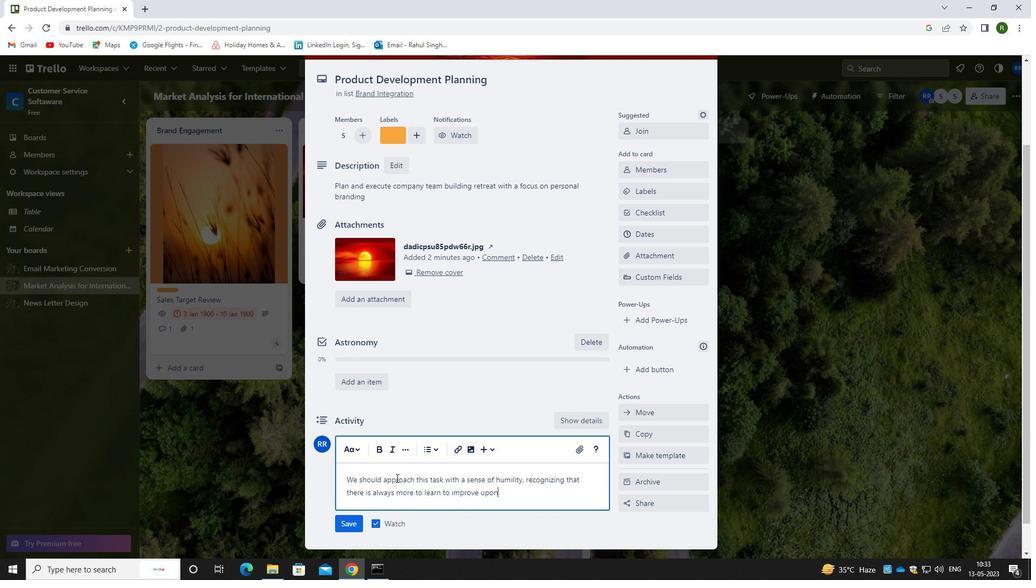 
Action: Mouse moved to (341, 527)
Screenshot: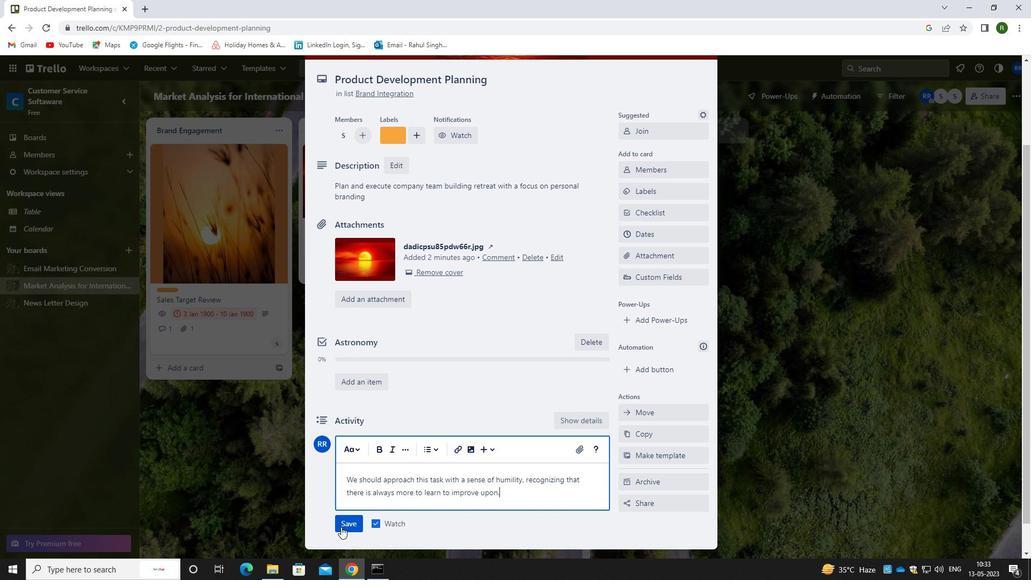 
Action: Mouse pressed left at (341, 527)
Screenshot: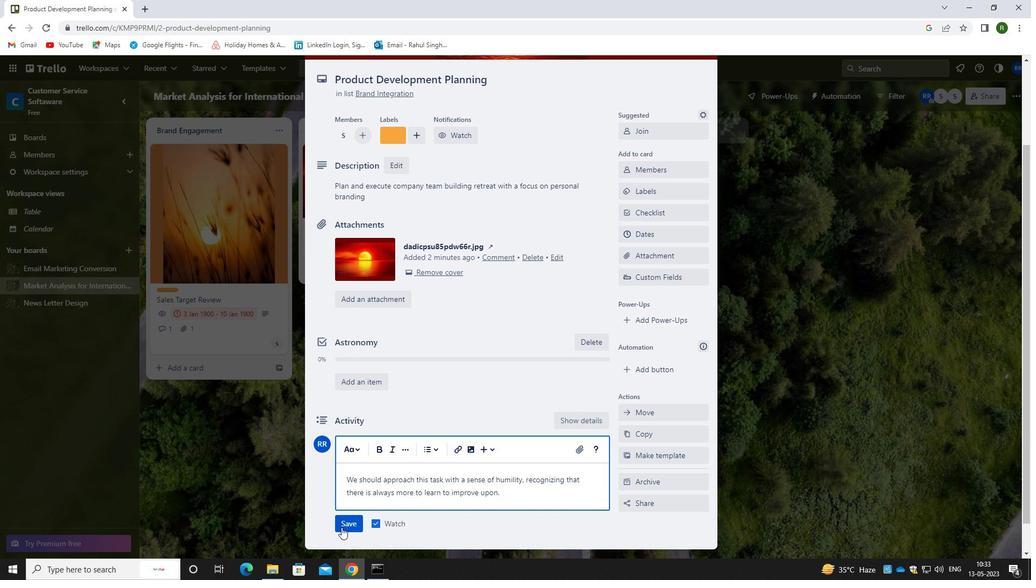 
Action: Mouse moved to (655, 237)
Screenshot: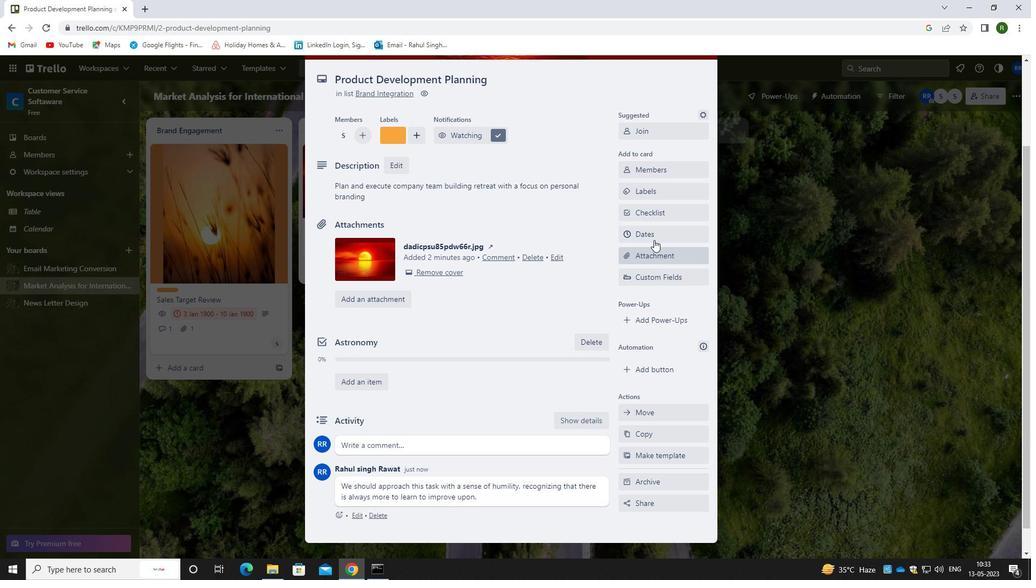 
Action: Mouse pressed left at (655, 237)
Screenshot: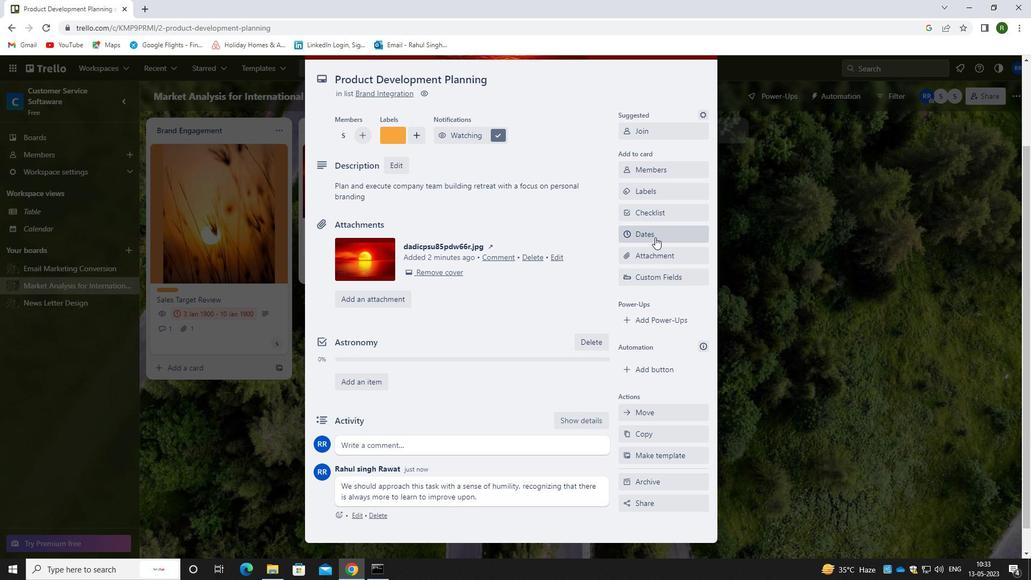 
Action: Mouse moved to (632, 289)
Screenshot: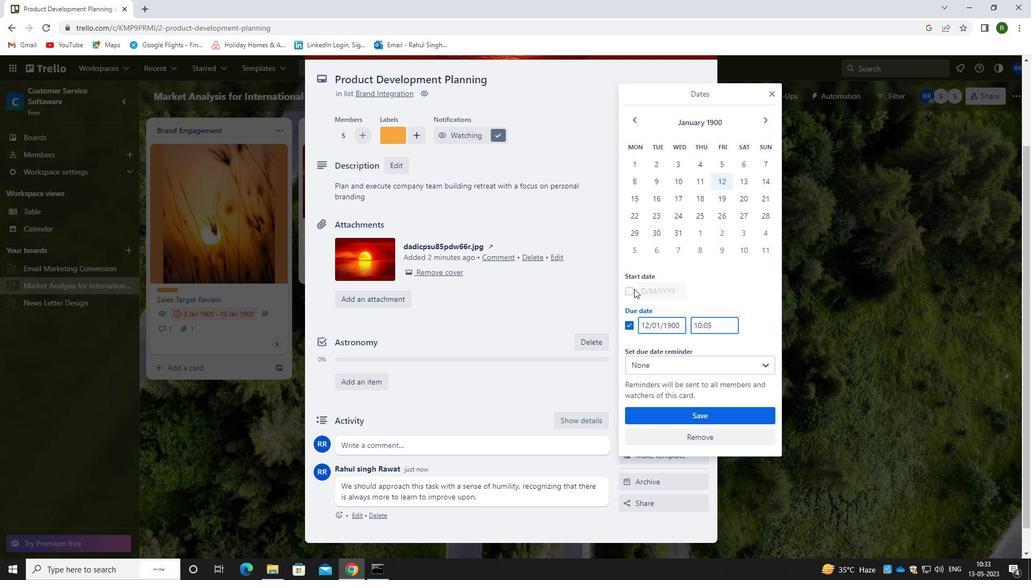 
Action: Mouse pressed left at (632, 289)
Screenshot: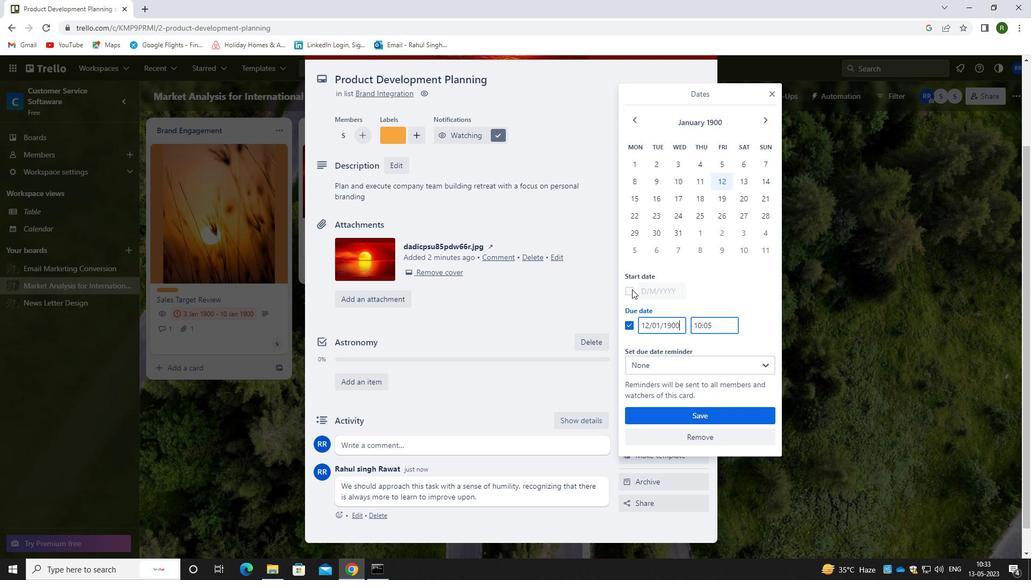 
Action: Mouse moved to (684, 290)
Screenshot: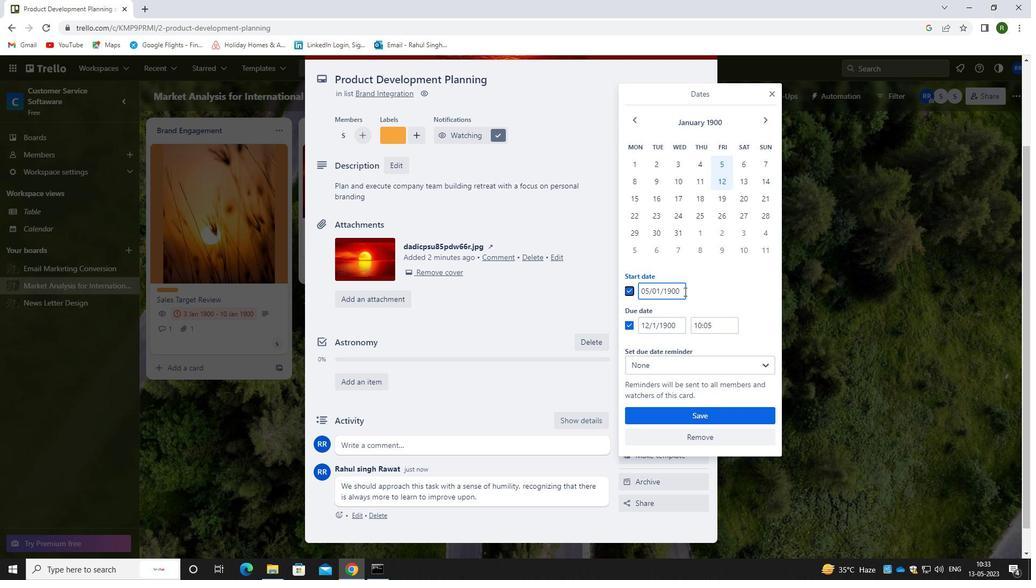 
Action: Mouse pressed left at (684, 290)
Screenshot: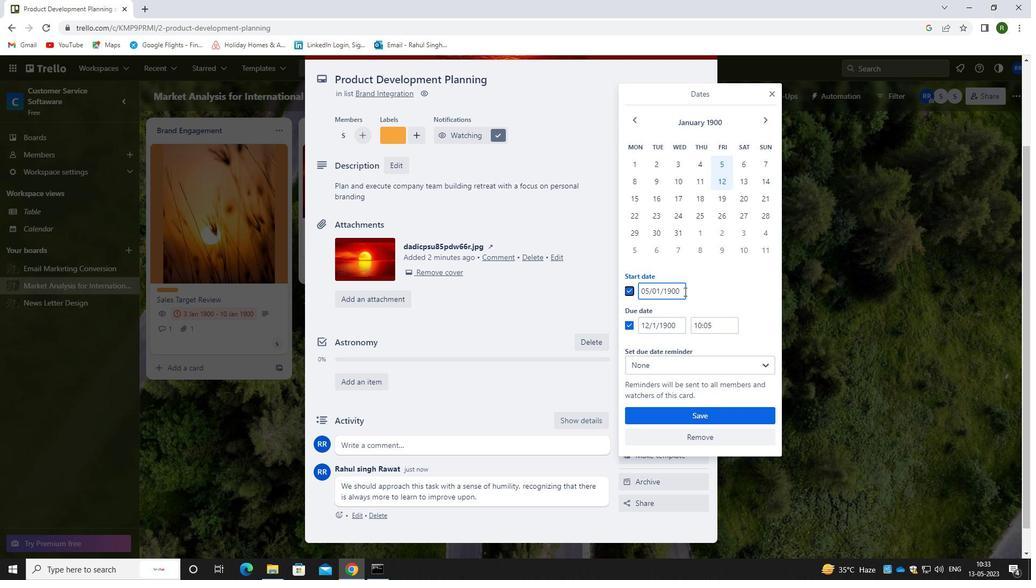 
Action: Mouse moved to (622, 309)
Screenshot: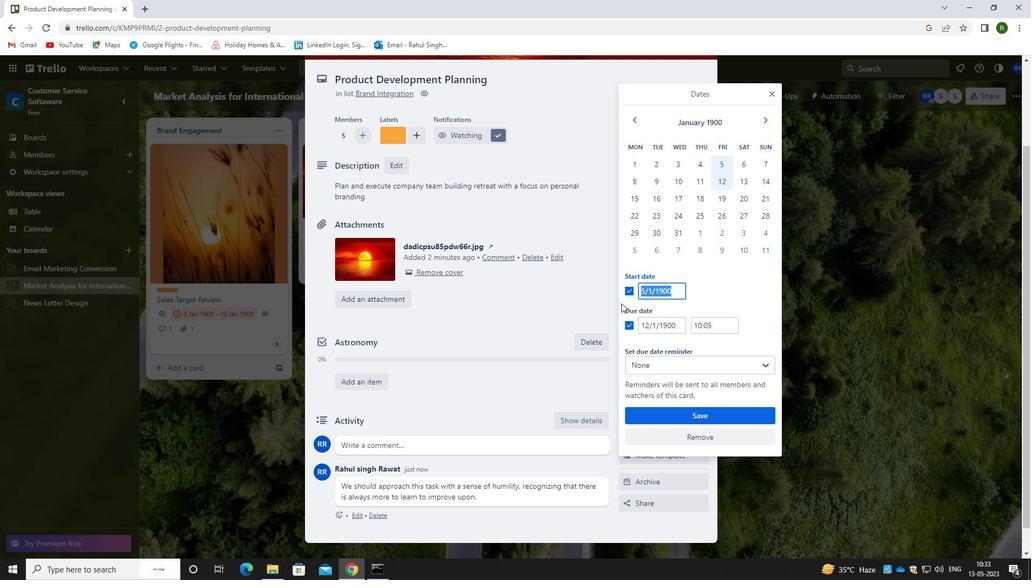 
Action: Key pressed 06/01/1900
Screenshot: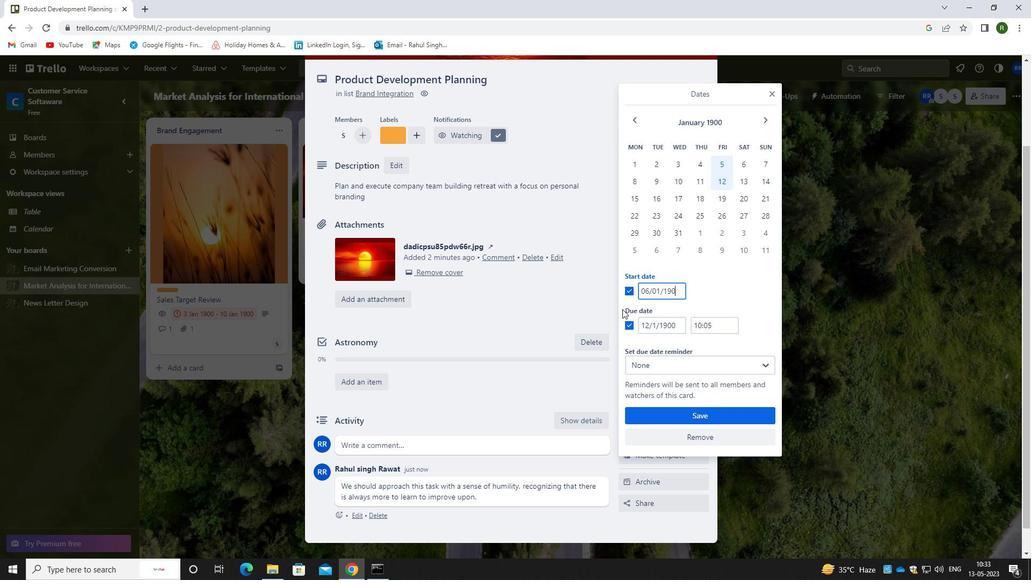 
Action: Mouse moved to (680, 324)
Screenshot: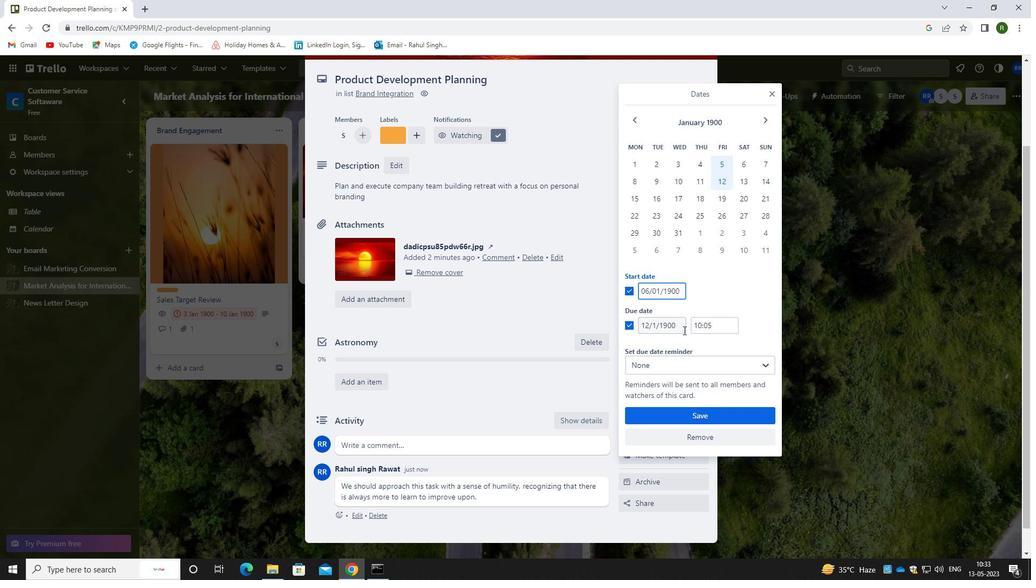 
Action: Mouse pressed left at (680, 324)
Screenshot: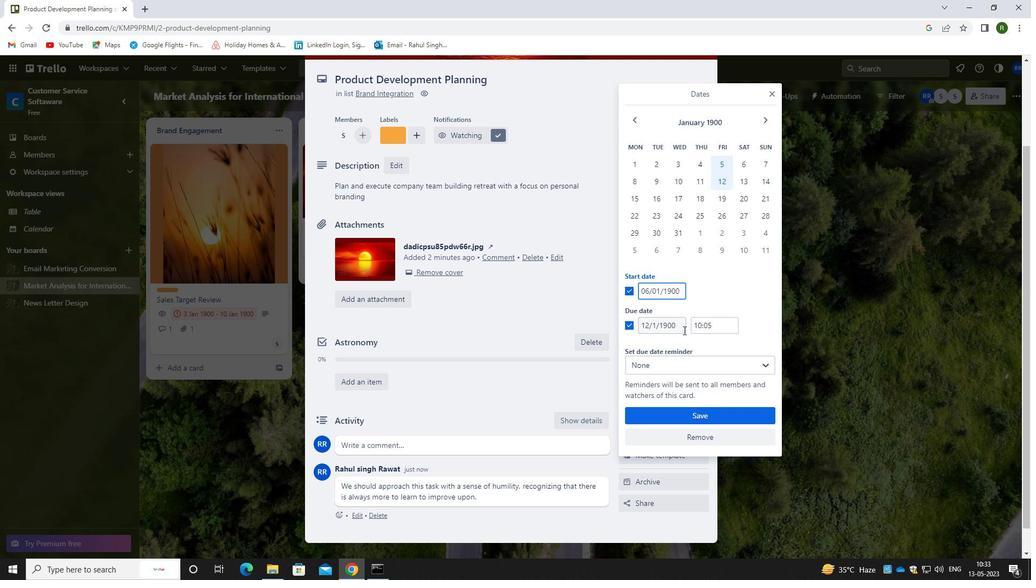 
Action: Mouse moved to (630, 333)
Screenshot: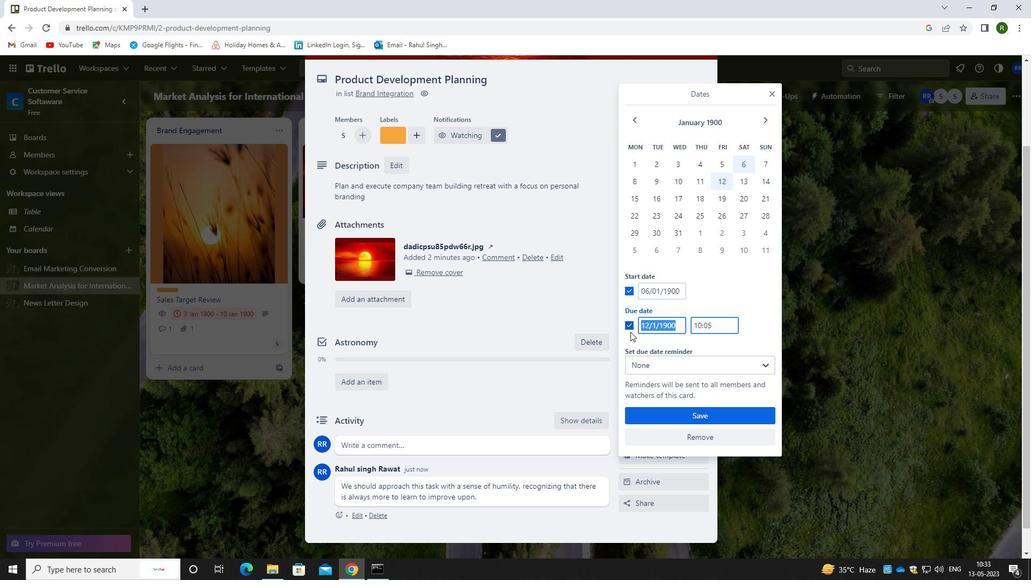 
Action: Key pressed 19<Key.backspace>3/00<Key.backspace>1/1900
Screenshot: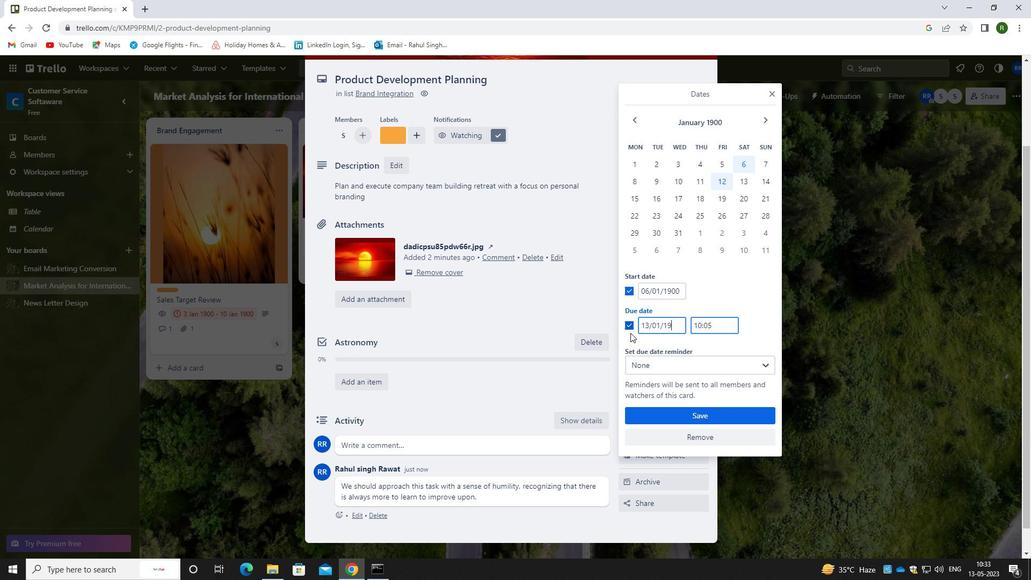 
Action: Mouse moved to (679, 411)
Screenshot: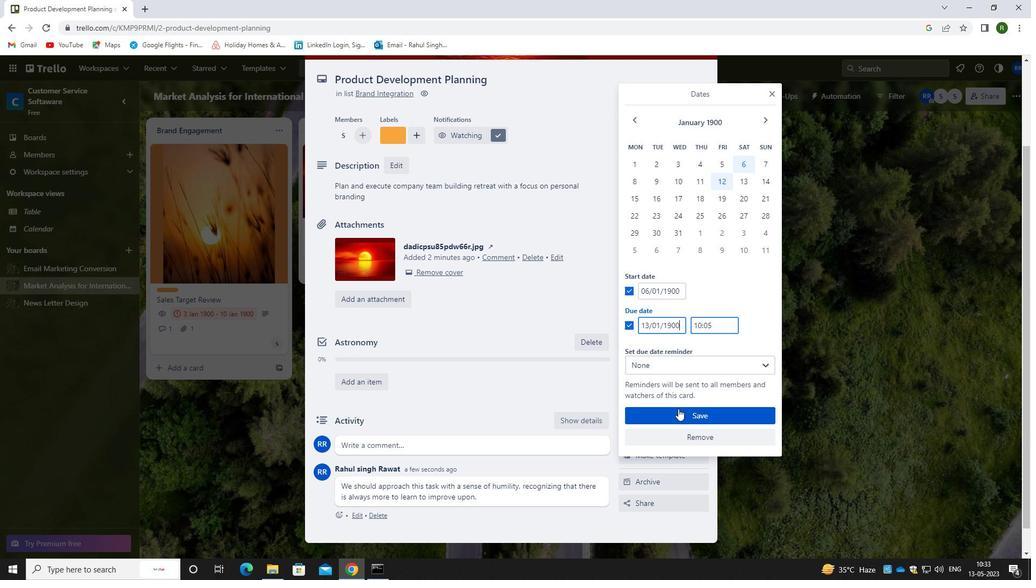 
Action: Mouse pressed left at (679, 411)
Screenshot: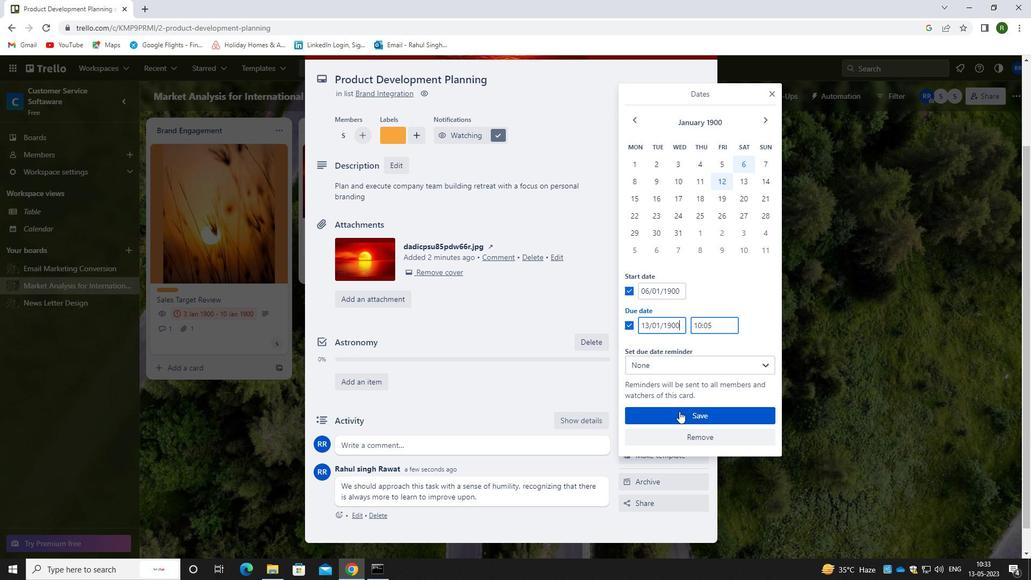 
Action: Mouse moved to (522, 416)
Screenshot: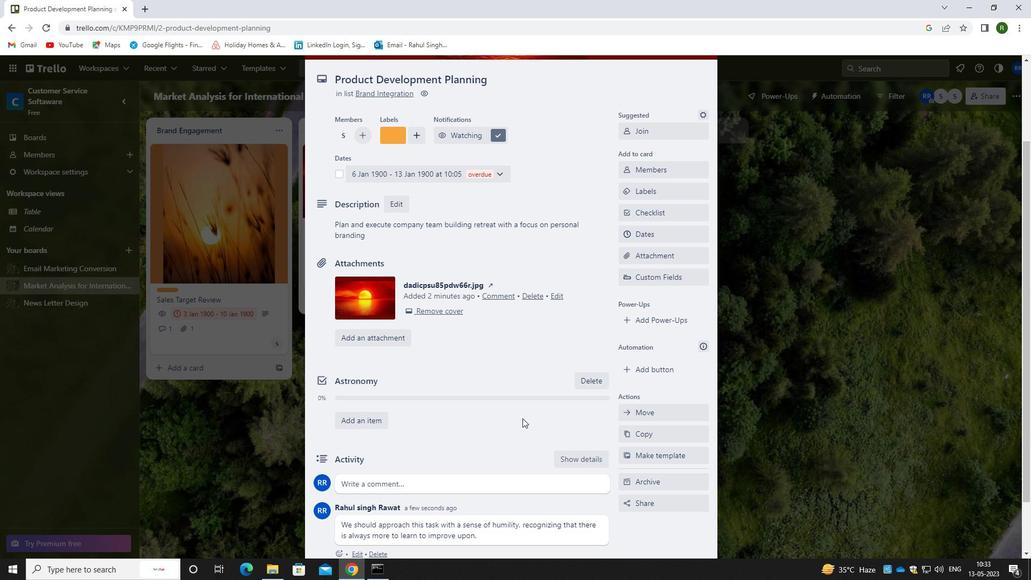 
Action: Mouse scrolled (522, 417) with delta (0, 0)
Screenshot: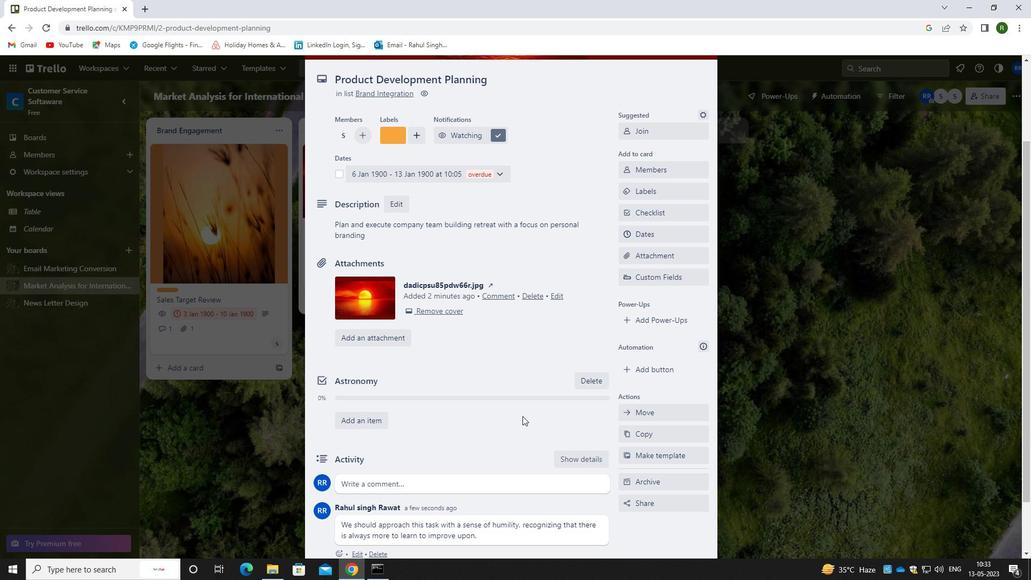 
Action: Mouse scrolled (522, 417) with delta (0, 0)
Screenshot: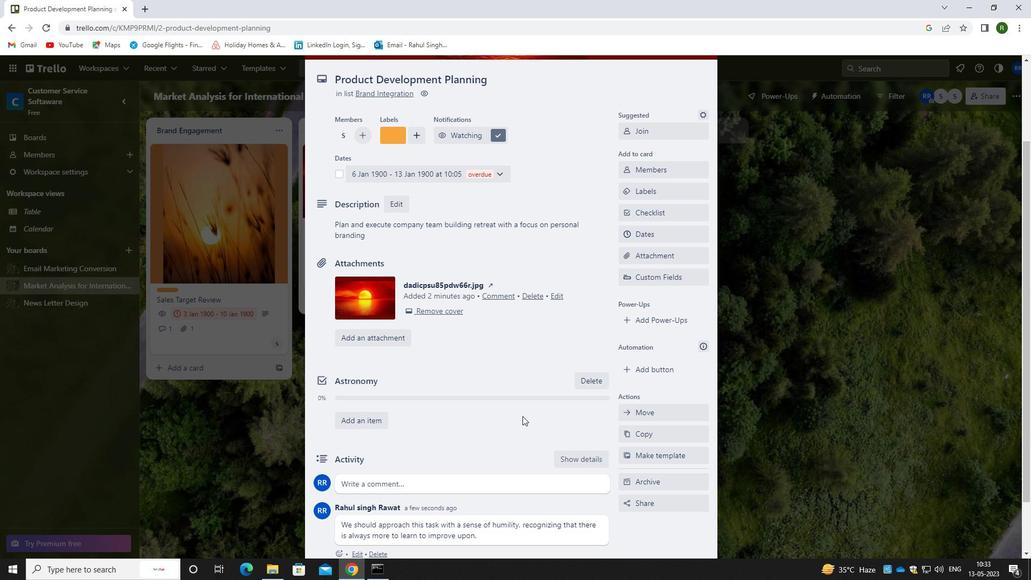 
Action: Mouse moved to (710, 96)
Screenshot: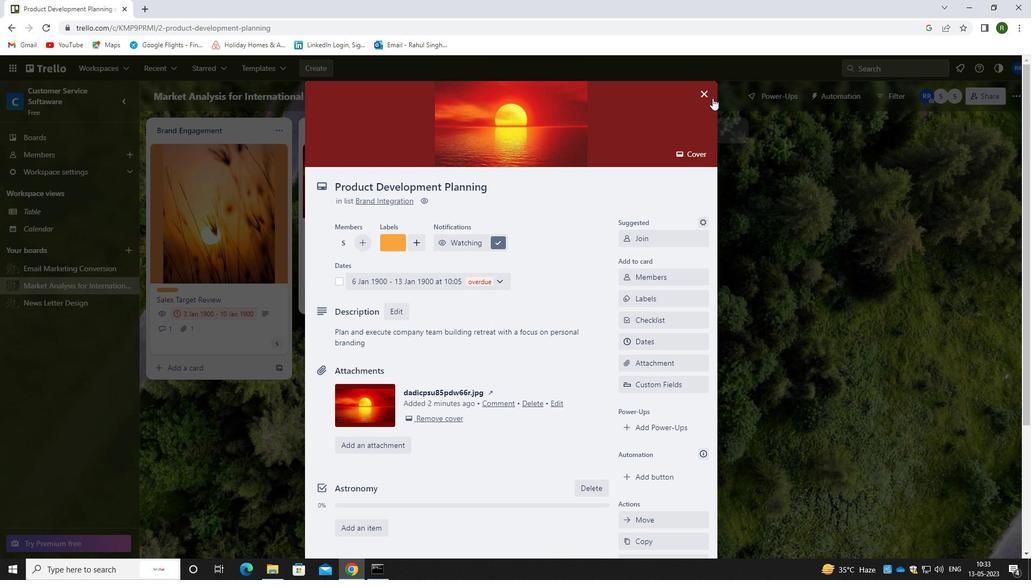 
